 Task: Reply to email with the signature Eric Rodriguez with the subject Introduction of a new referral from softage.10@softage.net with the message Please let me know if you have any questions or concerns about the new safety procedures that were recently implemented. with BCC to softage.5@softage.net with an attached document Press_release_draft.docx
Action: Mouse moved to (92, 98)
Screenshot: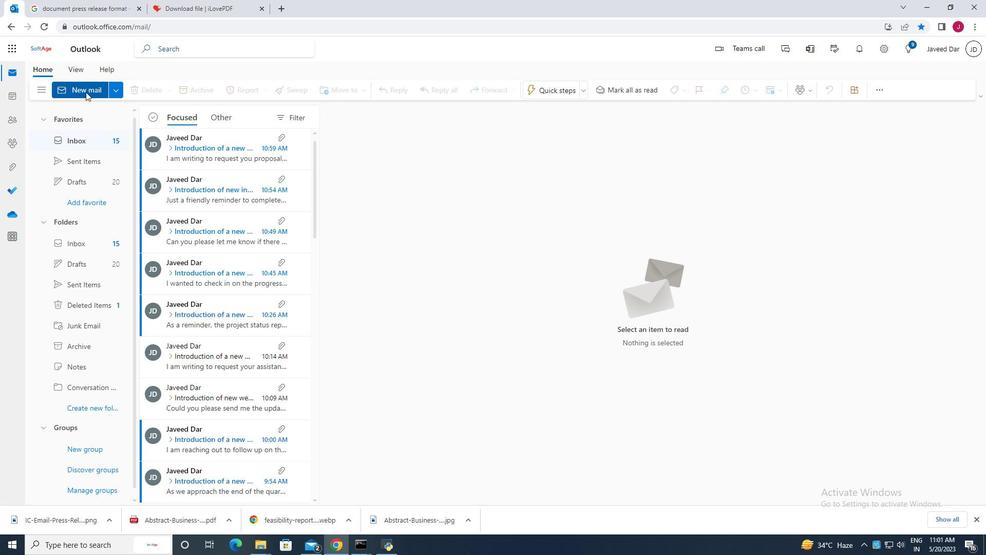 
Action: Mouse pressed left at (92, 98)
Screenshot: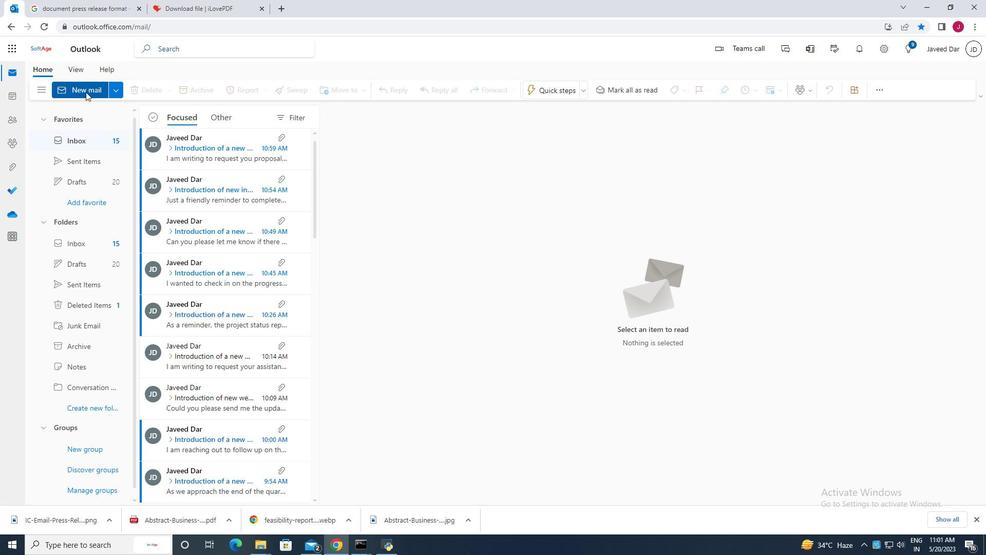 
Action: Mouse moved to (358, 202)
Screenshot: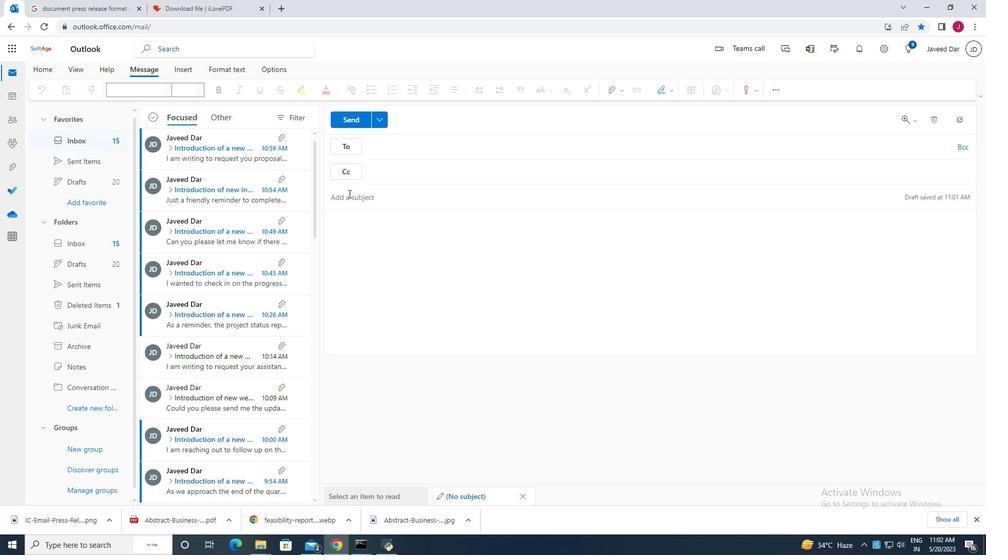 
Action: Mouse pressed left at (358, 202)
Screenshot: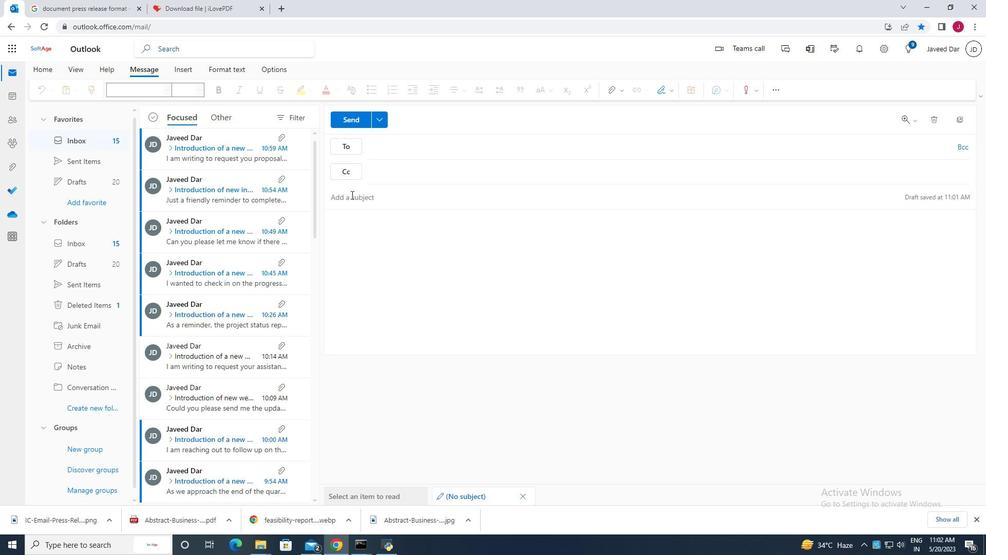 
Action: Mouse moved to (373, 230)
Screenshot: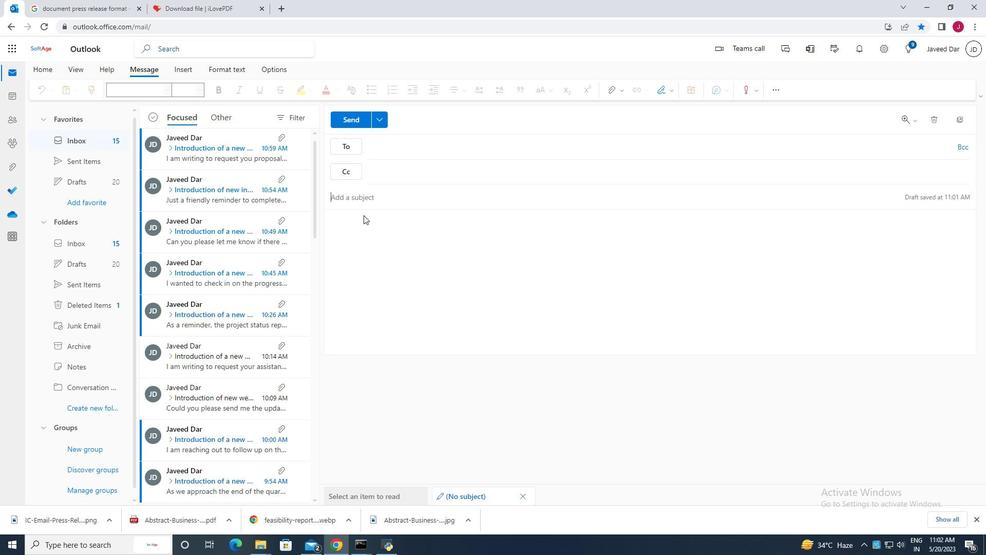 
Action: Key pressed <Key.caps_lock>I<Key.caps_lock>mtroduction<Key.space><Key.backspace><Key.backspace><Key.backspace><Key.backspace><Key.backspace><Key.backspace>ction<Key.space><Key.left><Key.left><Key.left><Key.left><Key.left><Key.left><Key.left><Key.left><Key.left><Key.left><Key.left><Key.backspace>m<Key.backspace>n<Key.right><Key.right><Key.right><Key.right><Key.right><Key.right><Key.right><Key.right><Key.right><Key.right><Key.space>of<Key.space>a<Key.space>new<Key.space>referral<Key.space><Key.backspace>.
Screenshot: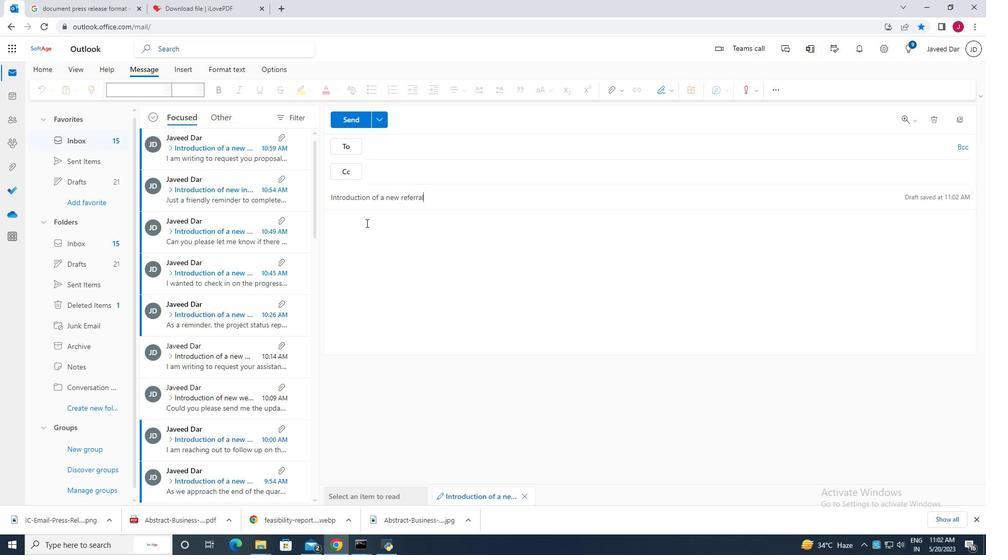 
Action: Mouse moved to (380, 240)
Screenshot: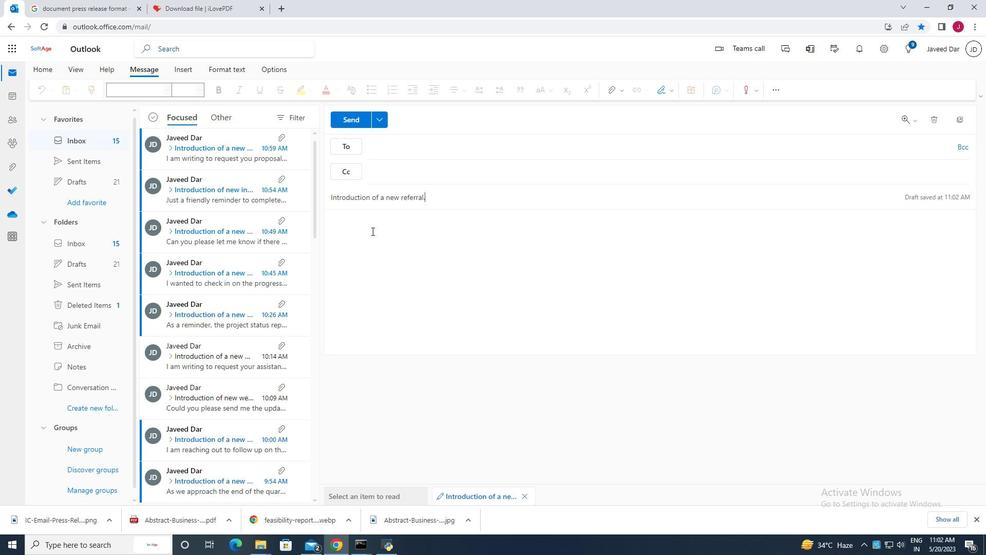 
Action: Mouse pressed left at (380, 240)
Screenshot: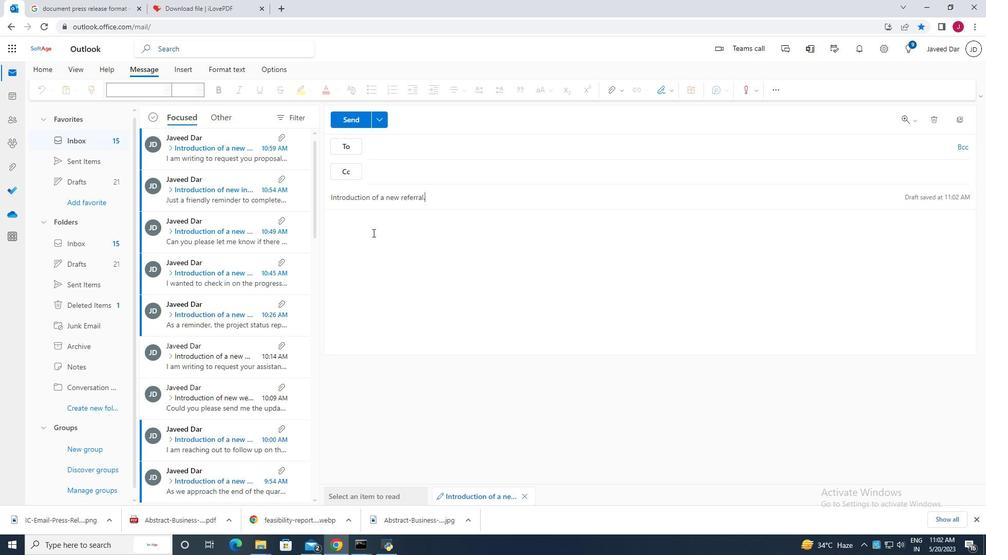 
Action: Mouse moved to (381, 241)
Screenshot: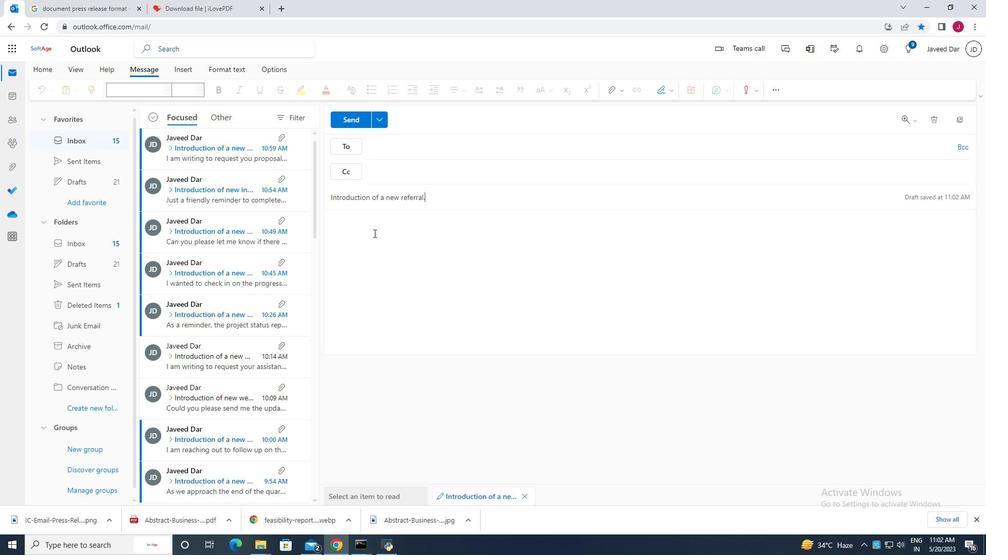 
Action: Key pressed <Key.caps_lock>P<Key.caps_lock>lease<Key.space>let<Key.space>me<Key.space>know<Key.space>if<Key.space>you<Key.space>have<Key.space>any<Key.space>questions<Key.space>or<Key.space>concerns<Key.space>about<Key.space>the<Key.space>b<Key.backspace>new<Key.space>safety<Key.space>procedures<Key.space>that<Key.space>were<Key.space>recently<Key.space>implemented.
Screenshot: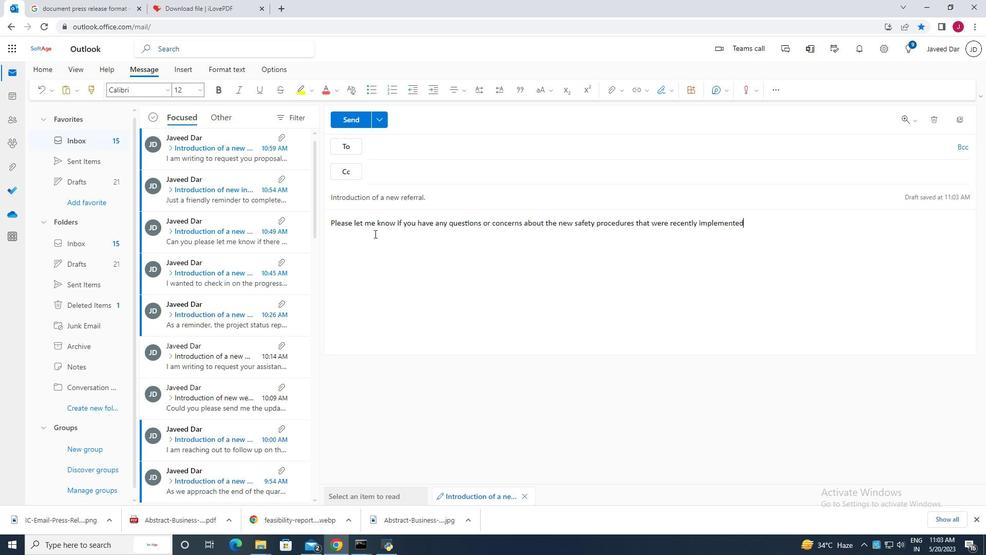 
Action: Mouse moved to (671, 97)
Screenshot: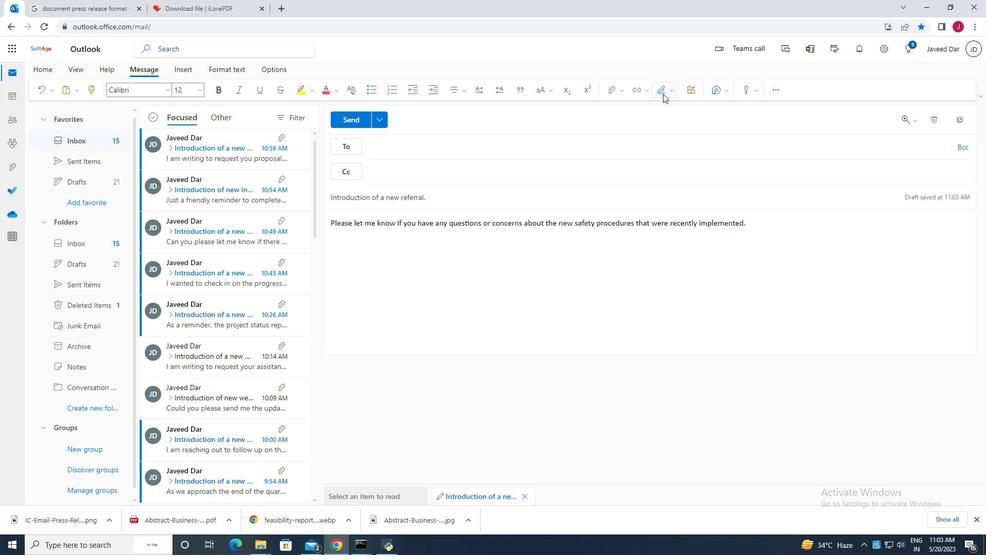 
Action: Mouse pressed left at (671, 97)
Screenshot: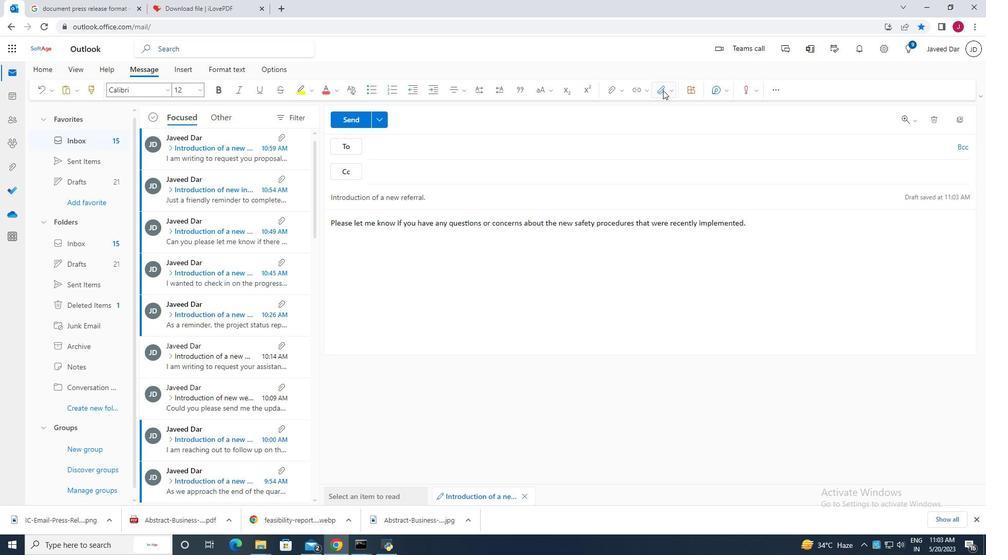 
Action: Mouse moved to (655, 139)
Screenshot: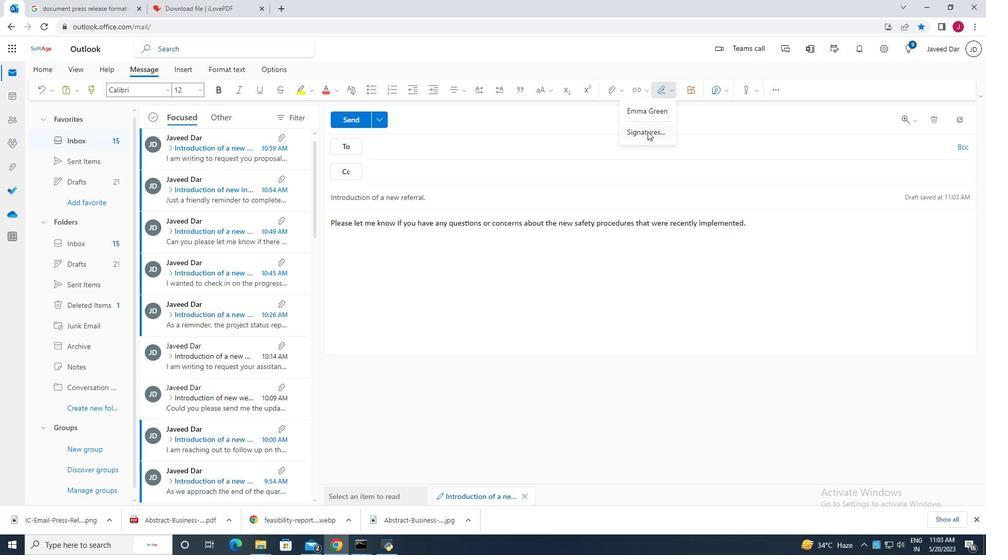 
Action: Mouse pressed left at (655, 139)
Screenshot: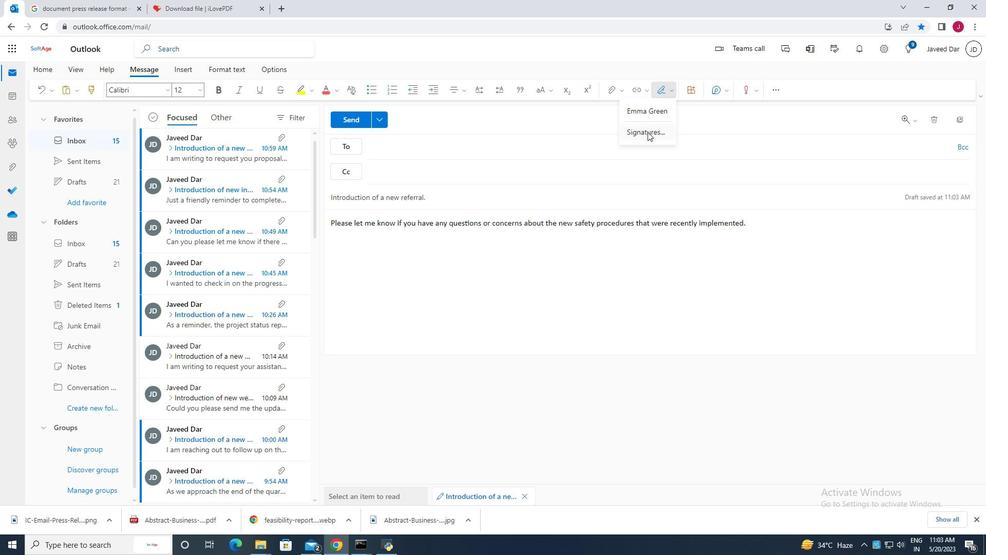 
Action: Mouse moved to (708, 180)
Screenshot: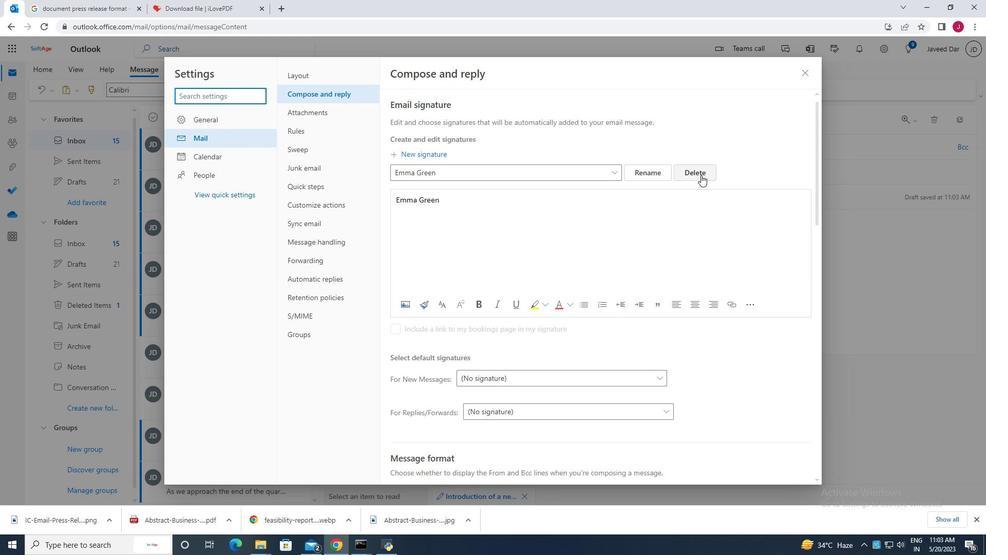 
Action: Mouse pressed left at (708, 180)
Screenshot: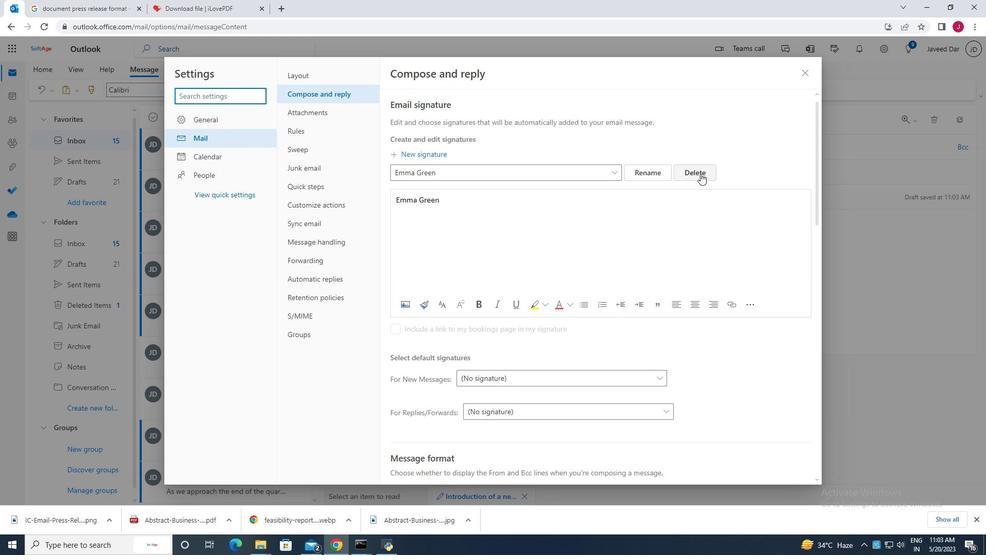 
Action: Mouse moved to (454, 179)
Screenshot: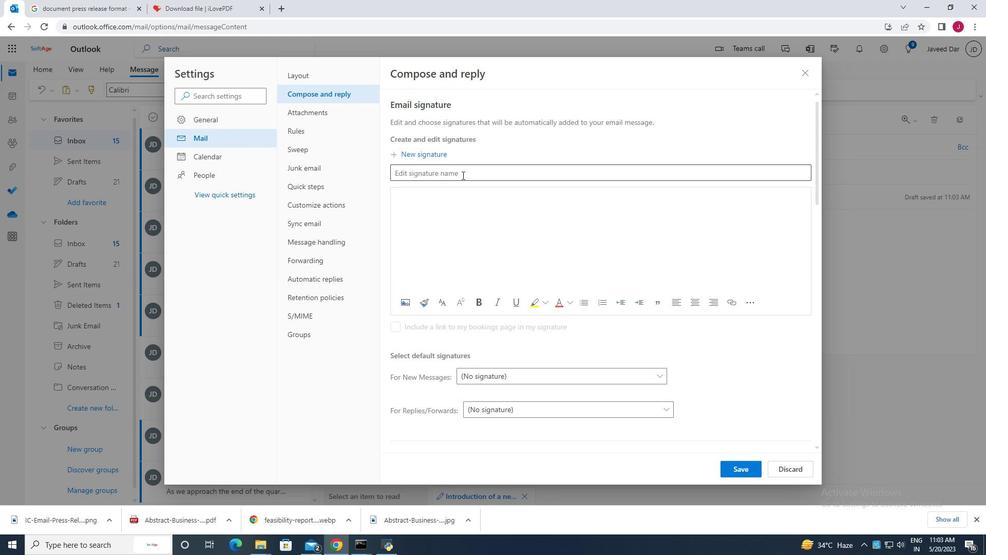 
Action: Mouse pressed left at (454, 179)
Screenshot: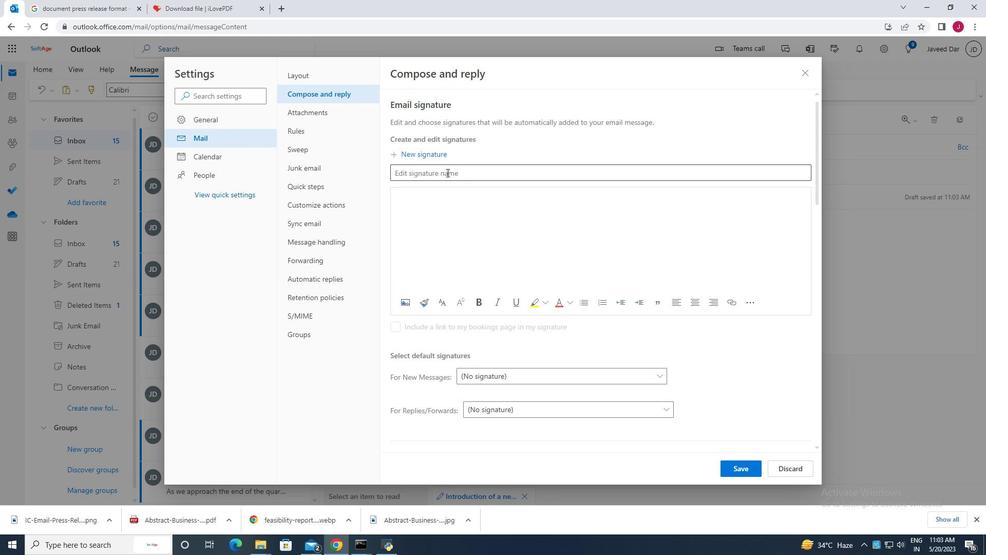 
Action: Key pressed <Key.caps_lock>E<Key.caps_lock>ric<Key.space><Key.caps_lock>R<Key.caps_lock>odriguez
Screenshot: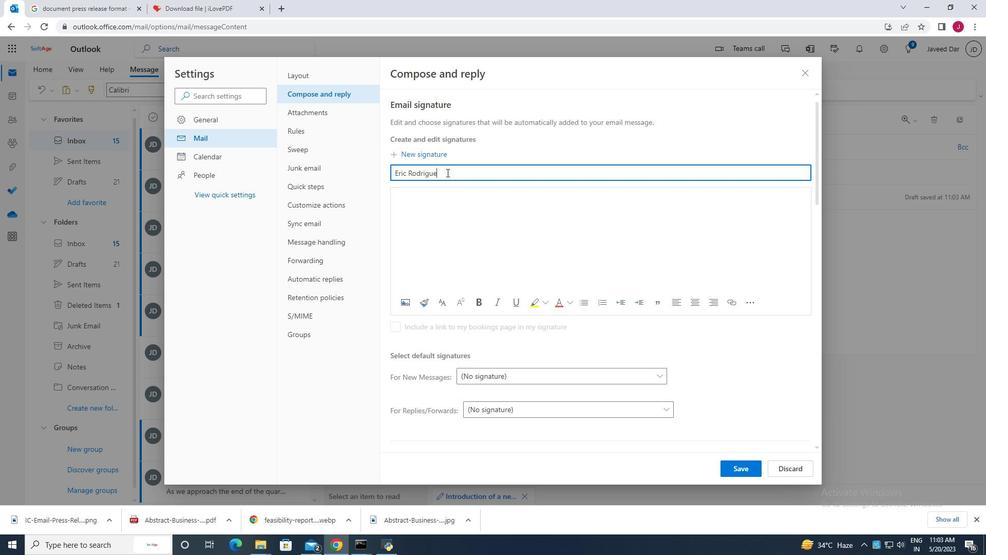 
Action: Mouse moved to (393, 206)
Screenshot: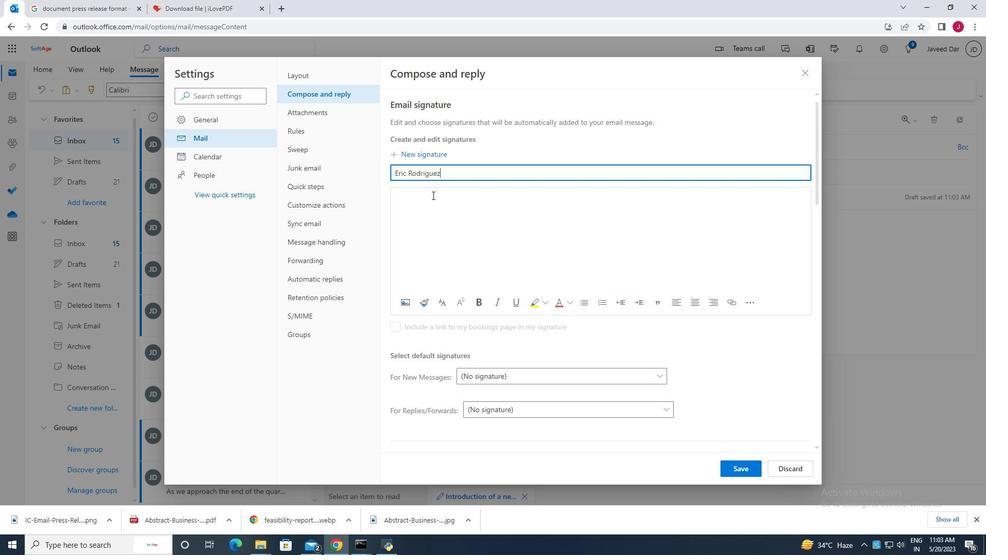 
Action: Mouse pressed left at (393, 206)
Screenshot: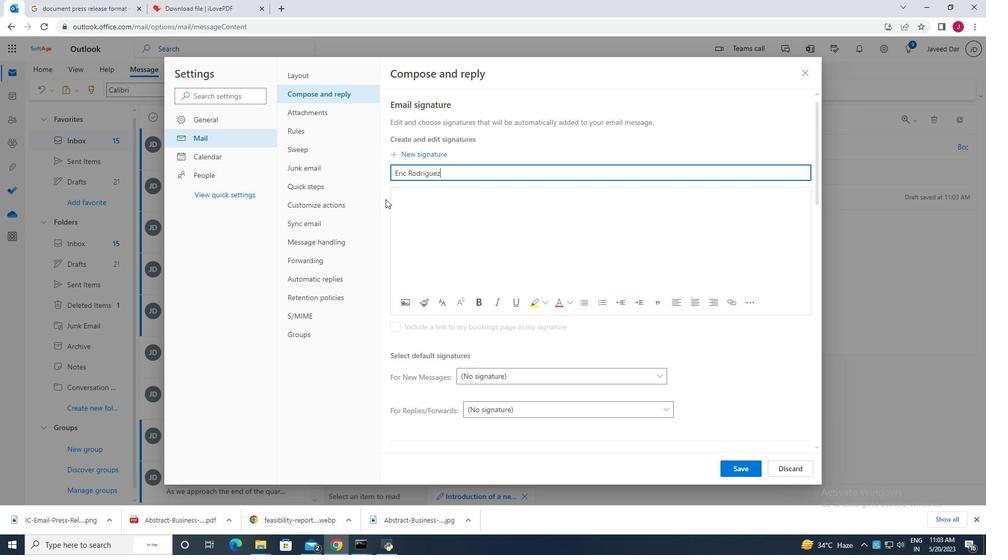 
Action: Mouse moved to (407, 207)
Screenshot: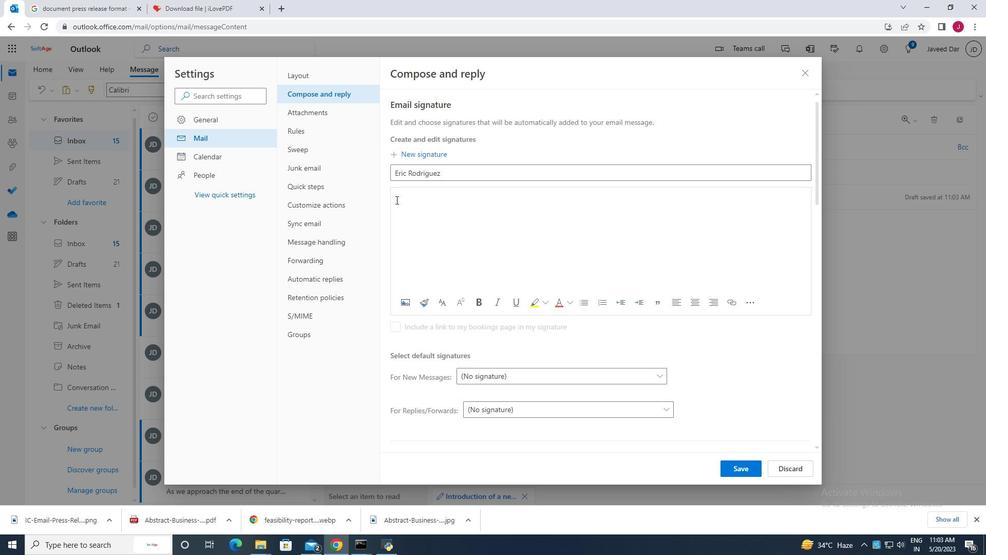 
Action: Mouse pressed left at (407, 207)
Screenshot: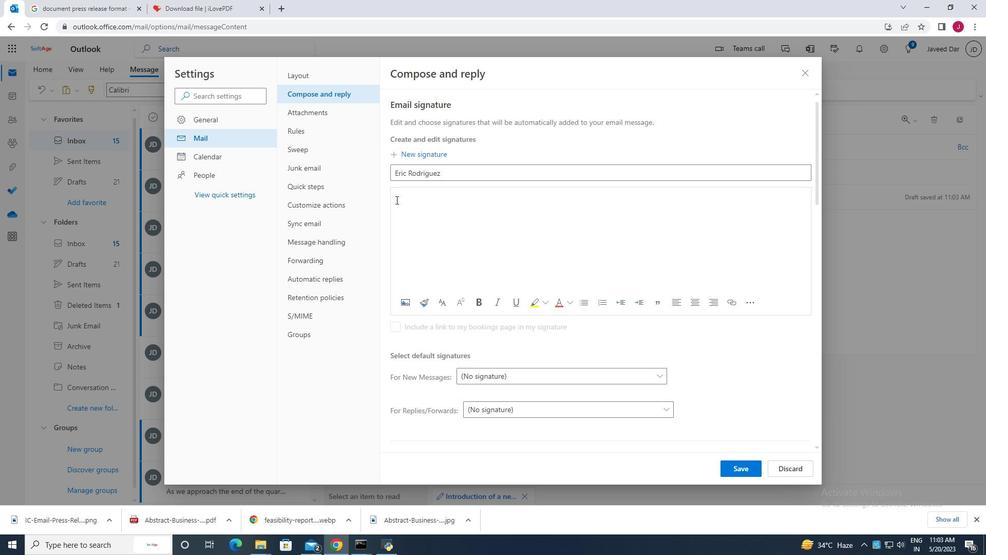 
Action: Mouse moved to (409, 208)
Screenshot: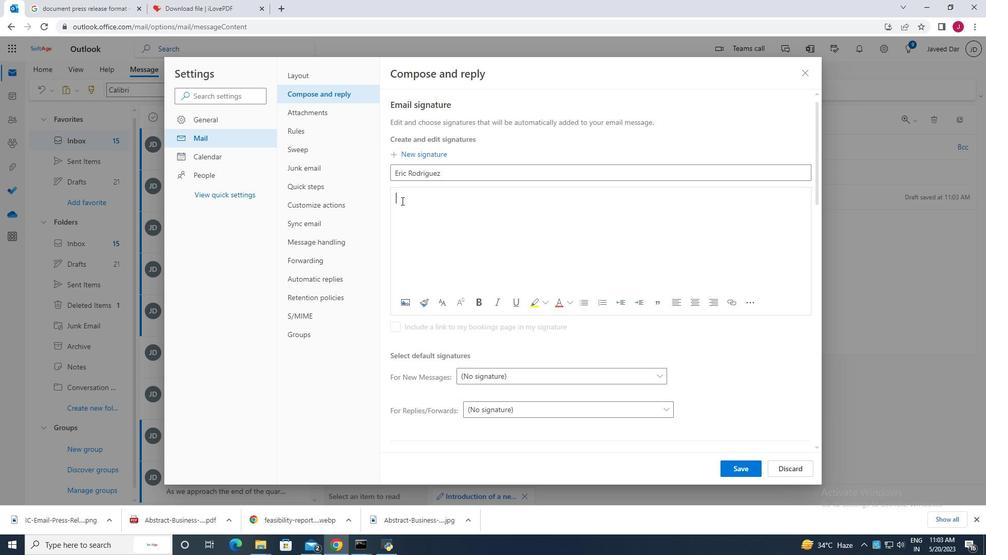 
Action: Key pressed <Key.caps_lock>E<Key.caps_lock>ric<Key.space><Key.caps_lock>R<Key.caps_lock>odriguez
Screenshot: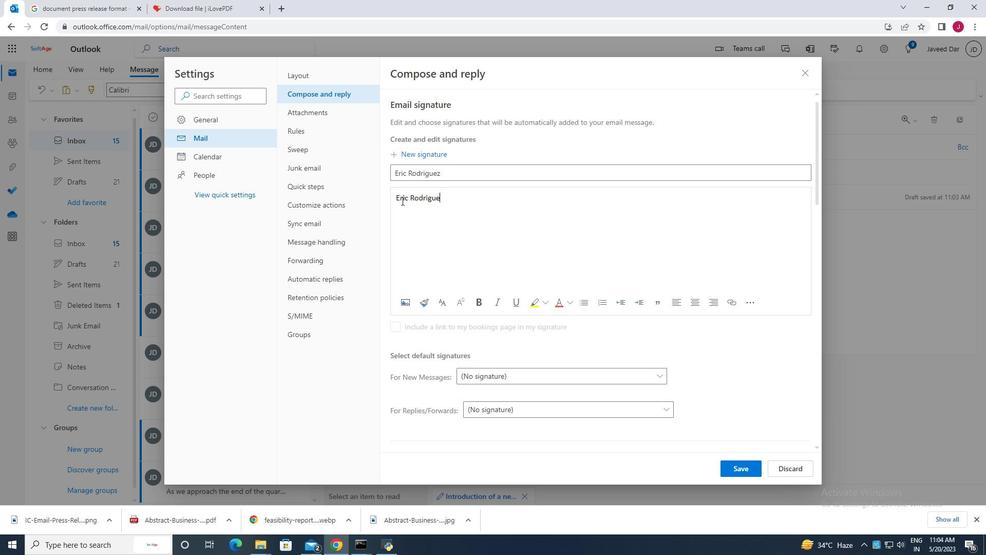
Action: Mouse moved to (751, 475)
Screenshot: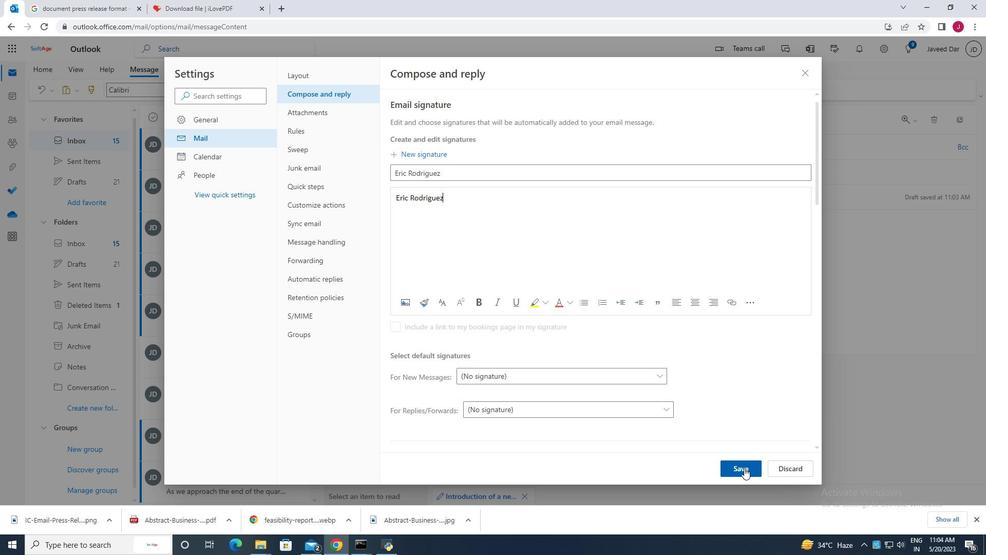 
Action: Mouse pressed left at (751, 475)
Screenshot: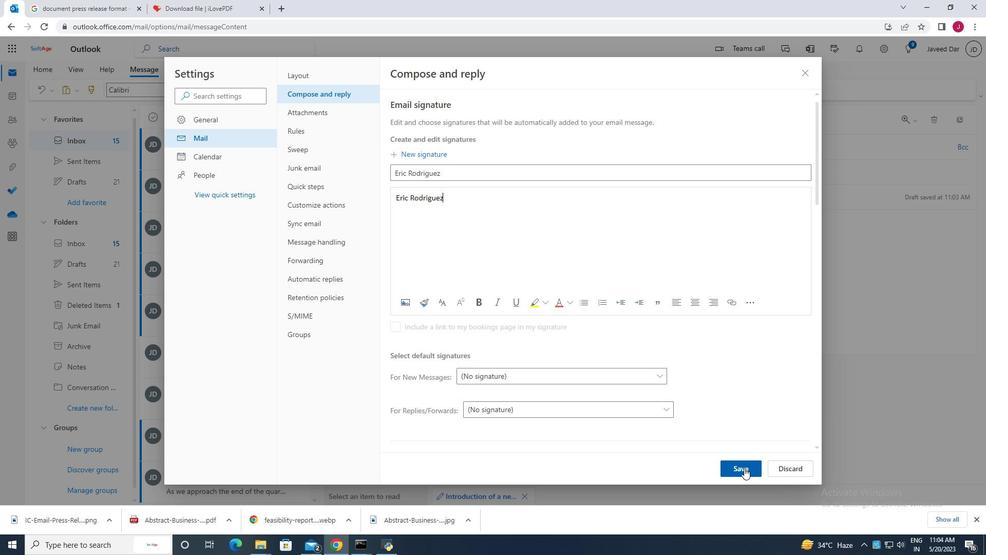 
Action: Mouse moved to (810, 80)
Screenshot: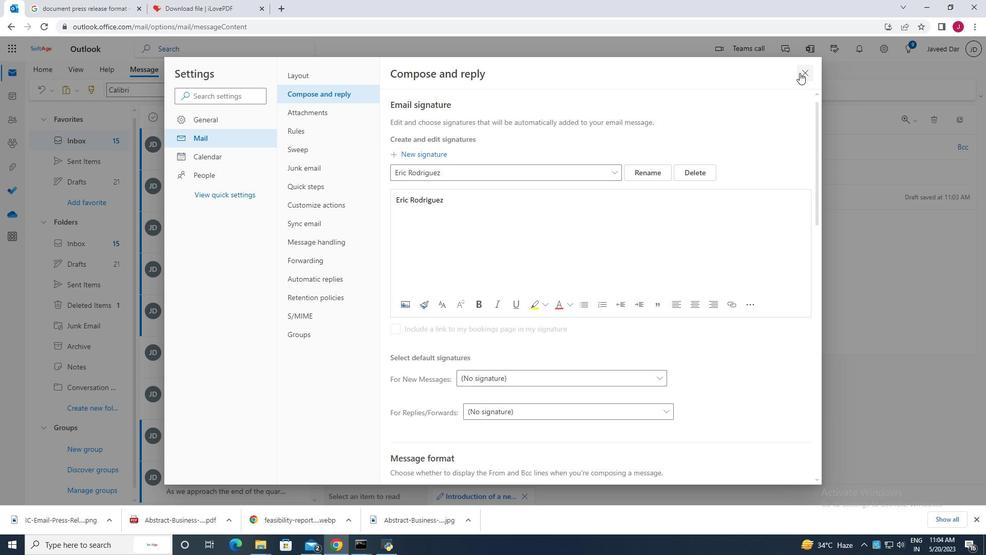 
Action: Mouse pressed left at (810, 80)
Screenshot: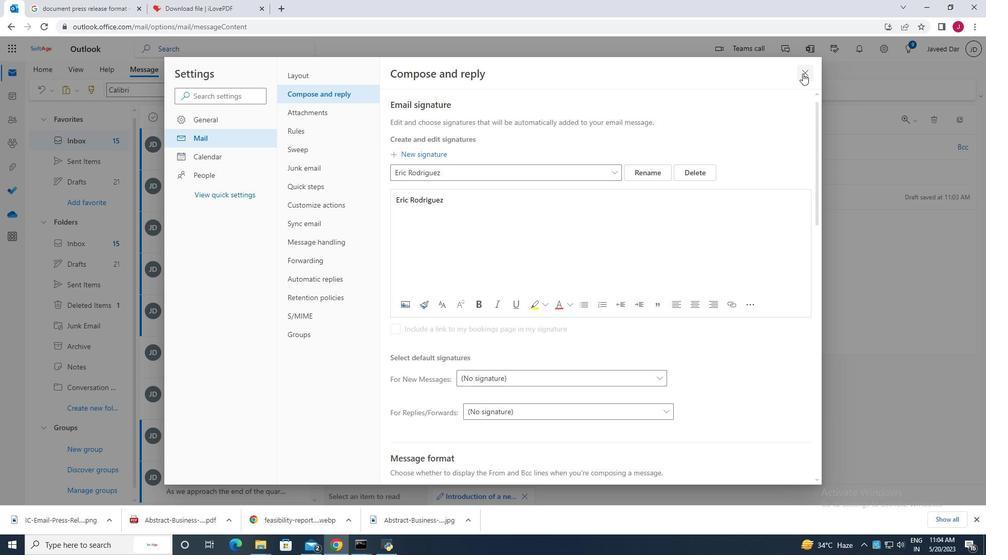 
Action: Mouse moved to (667, 100)
Screenshot: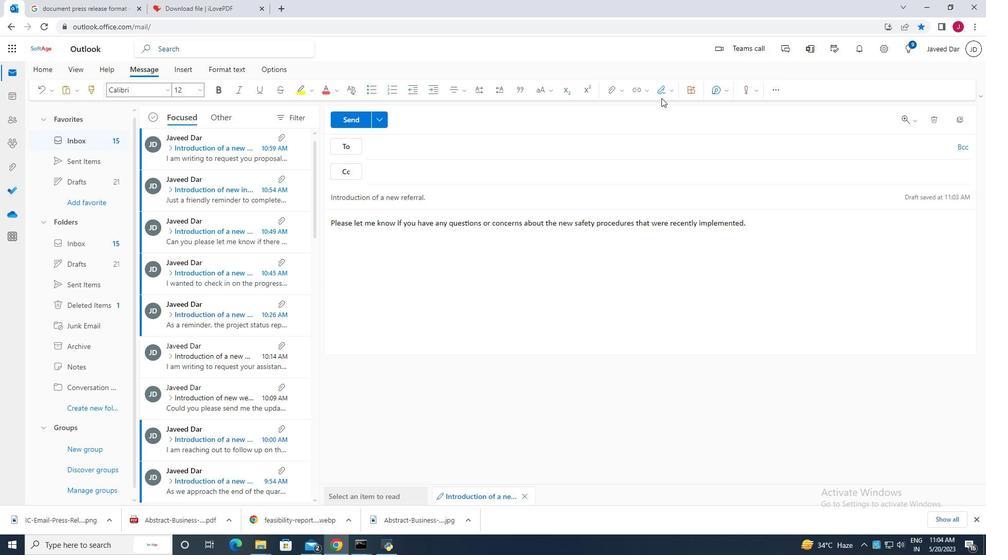 
Action: Mouse pressed left at (667, 100)
Screenshot: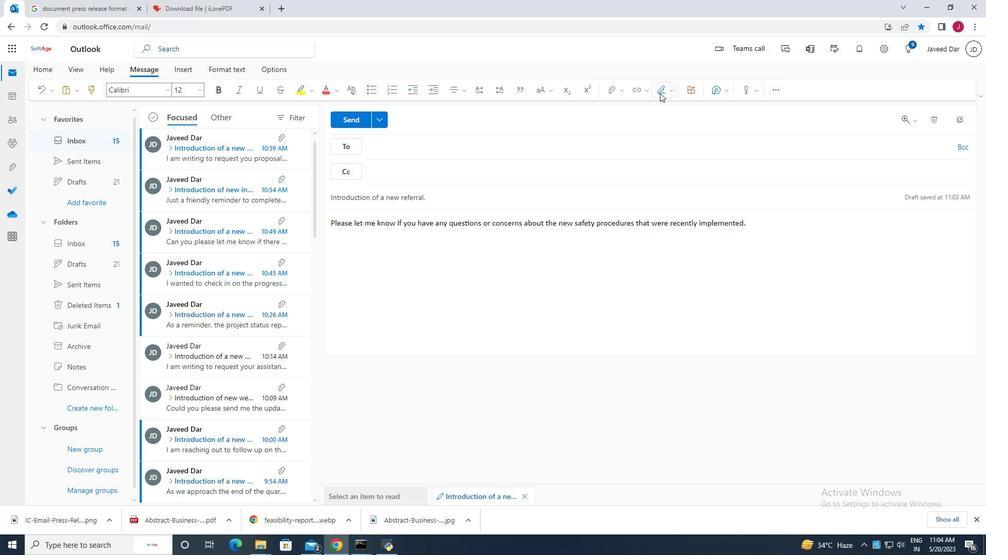 
Action: Mouse moved to (648, 119)
Screenshot: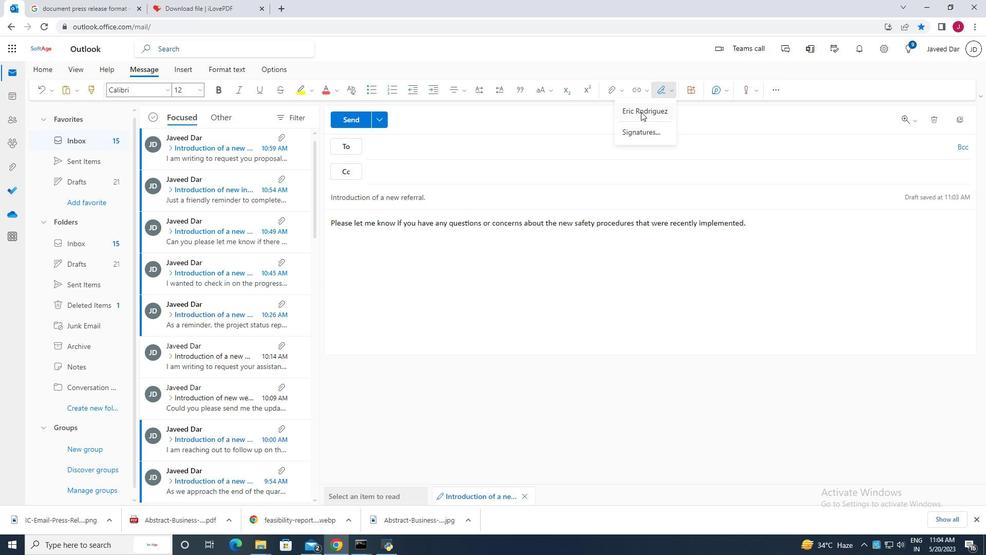 
Action: Mouse pressed left at (648, 119)
Screenshot: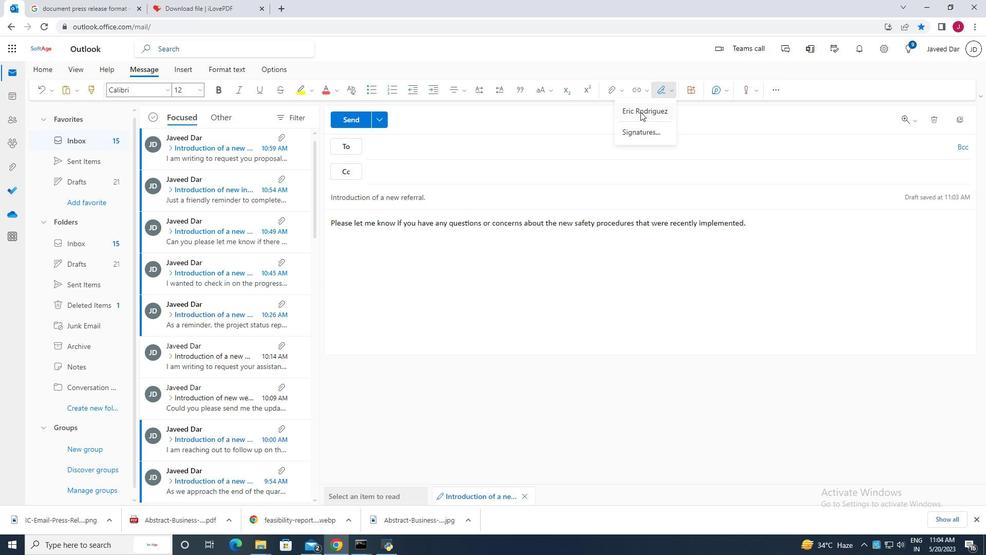 
Action: Mouse moved to (971, 155)
Screenshot: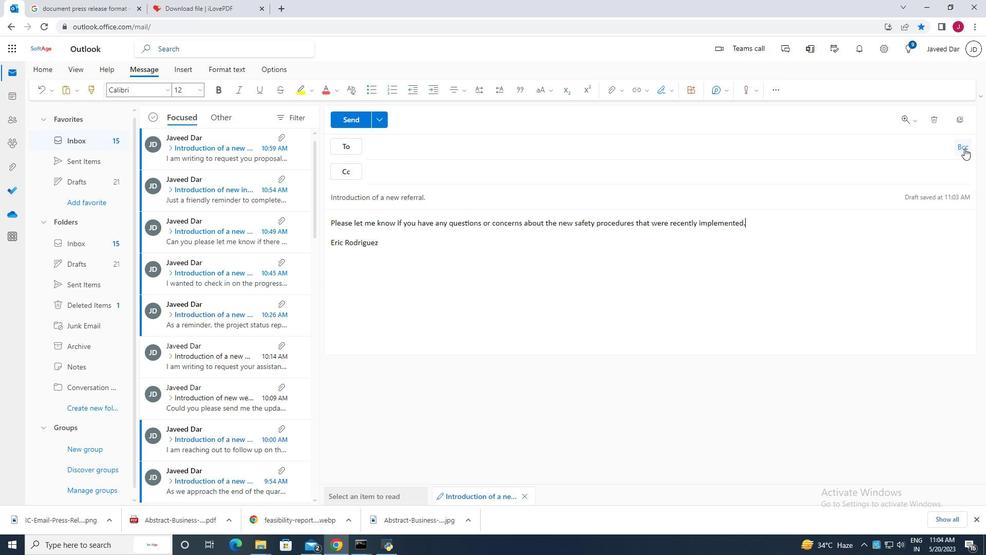 
Action: Mouse pressed left at (971, 155)
Screenshot: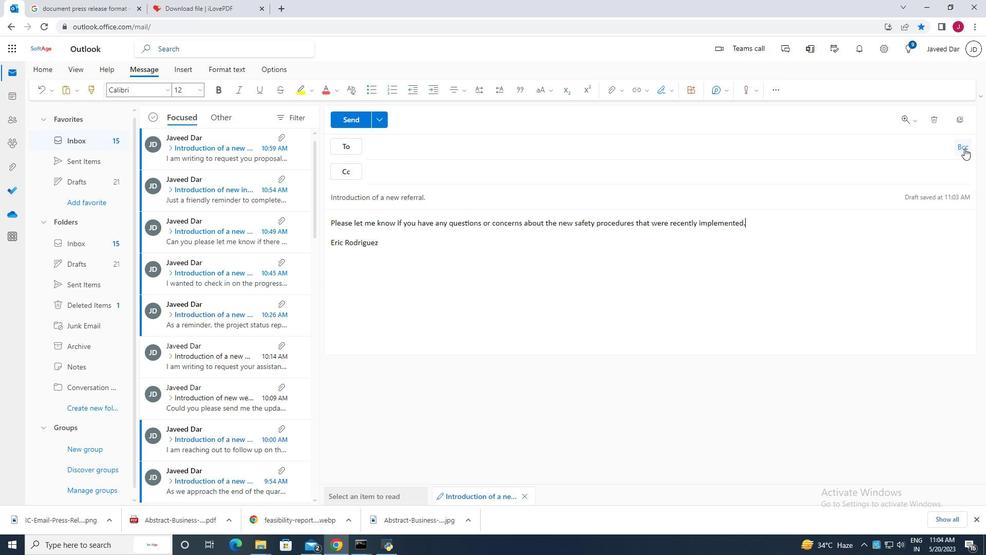 
Action: Mouse moved to (412, 205)
Screenshot: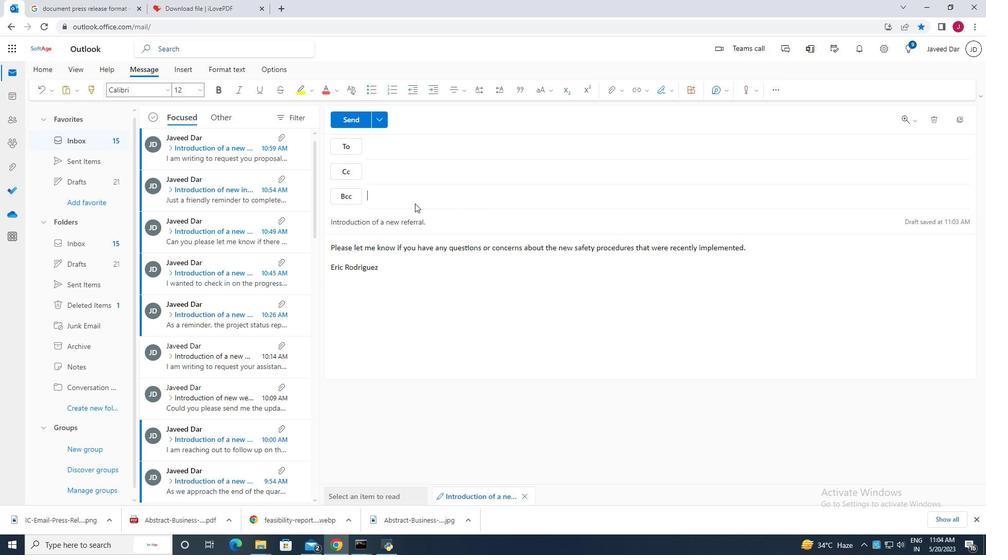 
Action: Key pressed softage,<Key.backspace>.5
Screenshot: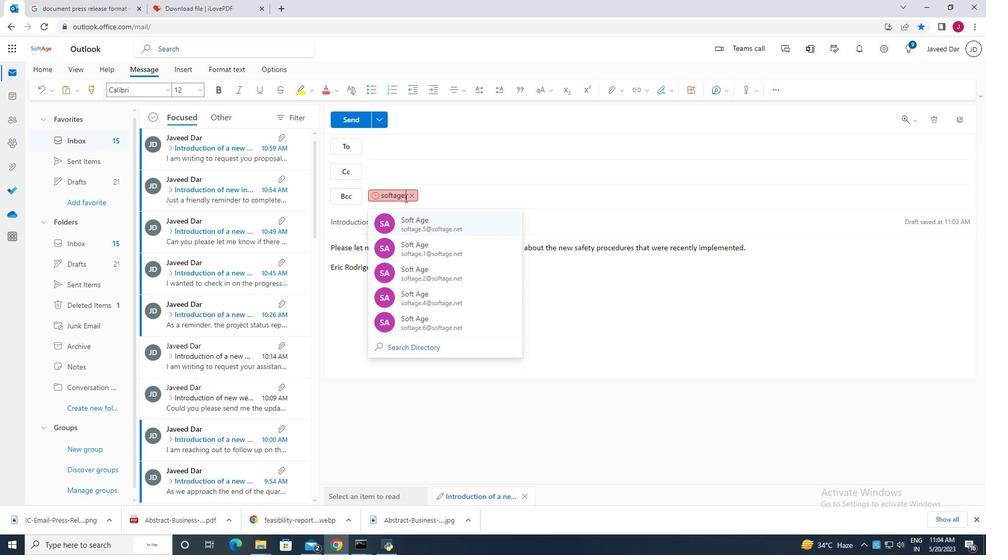 
Action: Mouse moved to (471, 228)
Screenshot: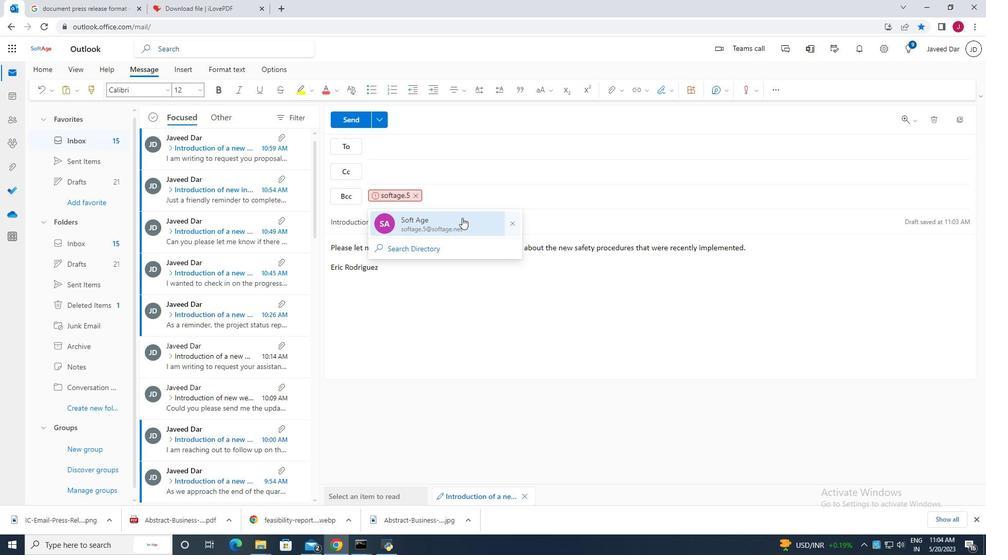 
Action: Mouse pressed left at (471, 228)
Screenshot: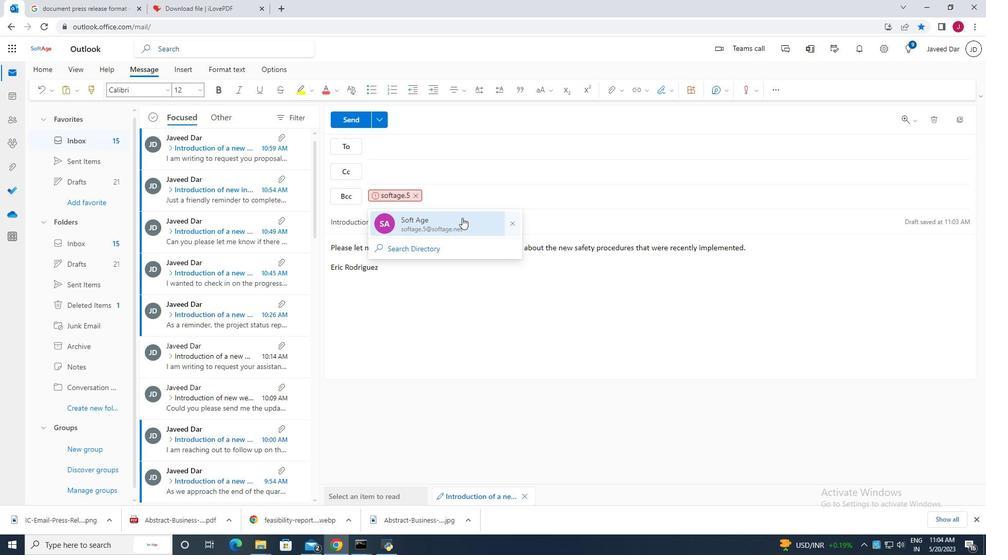
Action: Mouse moved to (405, 133)
Screenshot: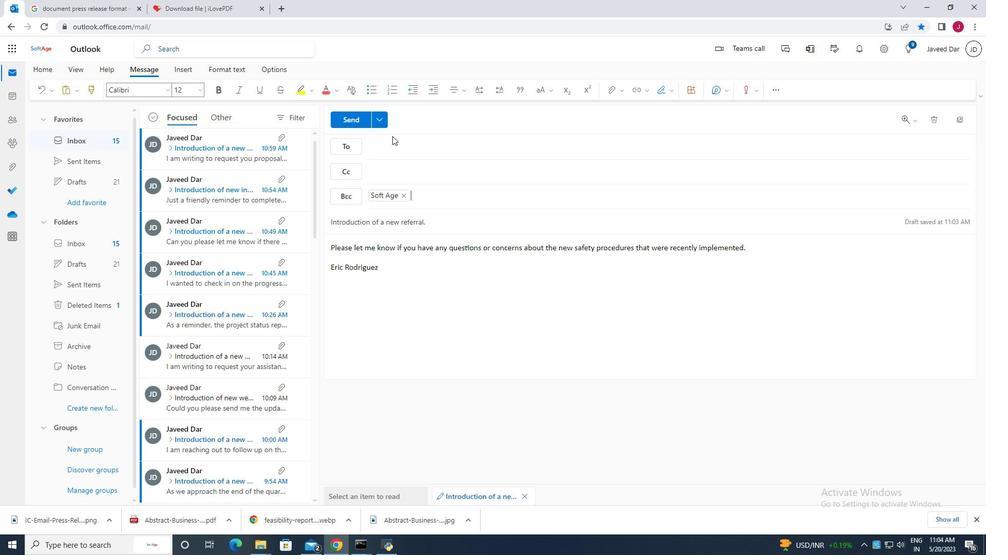 
Action: Mouse pressed left at (401, 138)
Screenshot: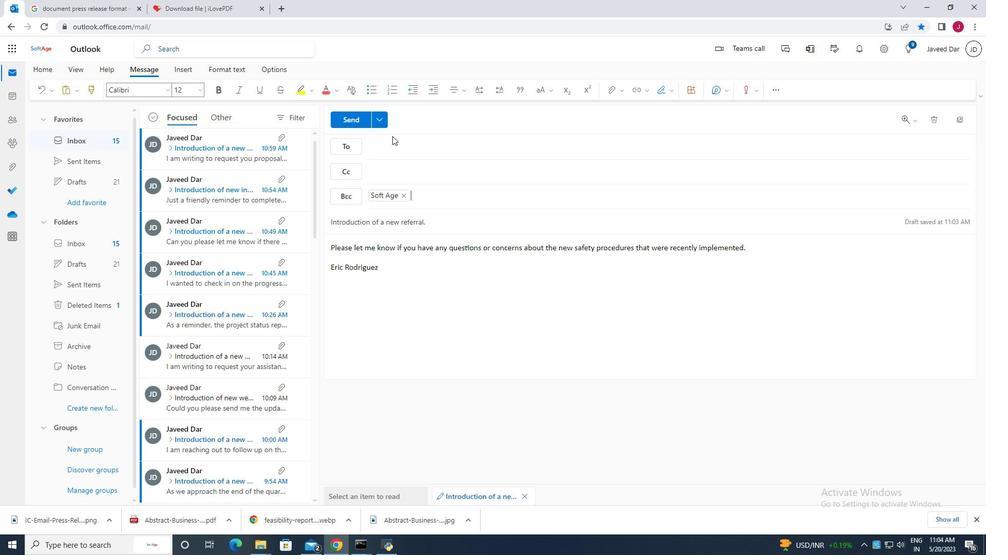 
Action: Mouse moved to (409, 146)
Screenshot: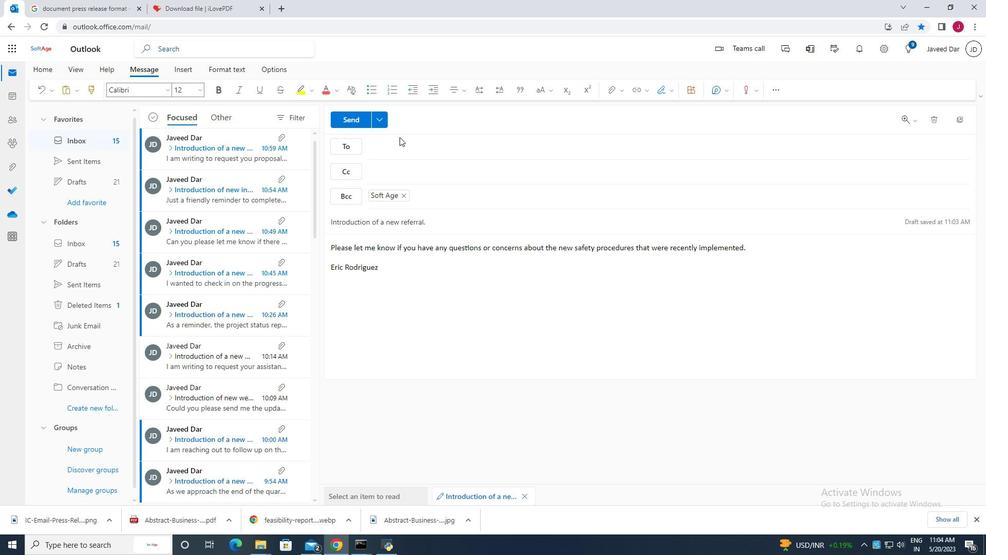 
Action: Mouse pressed left at (409, 146)
Screenshot: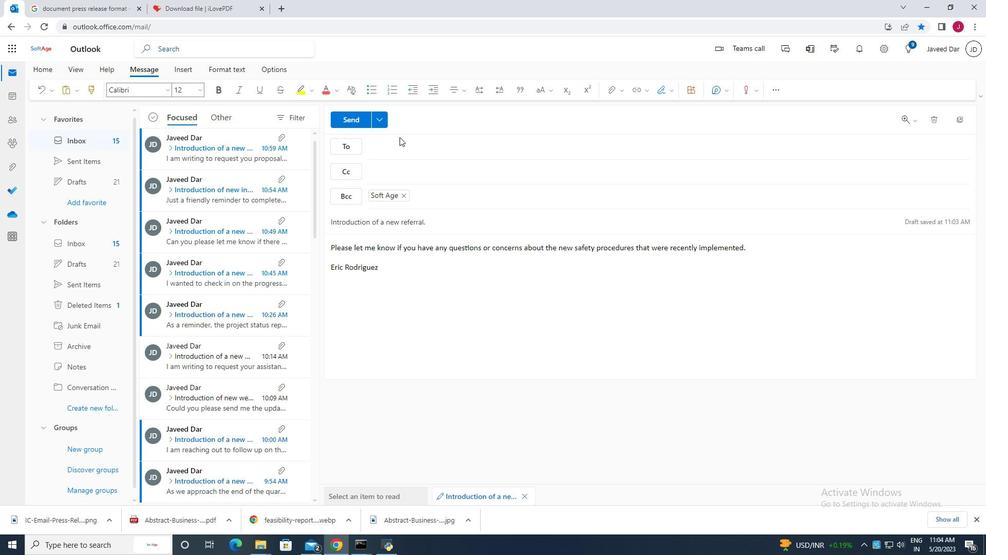 
Action: Mouse moved to (411, 153)
Screenshot: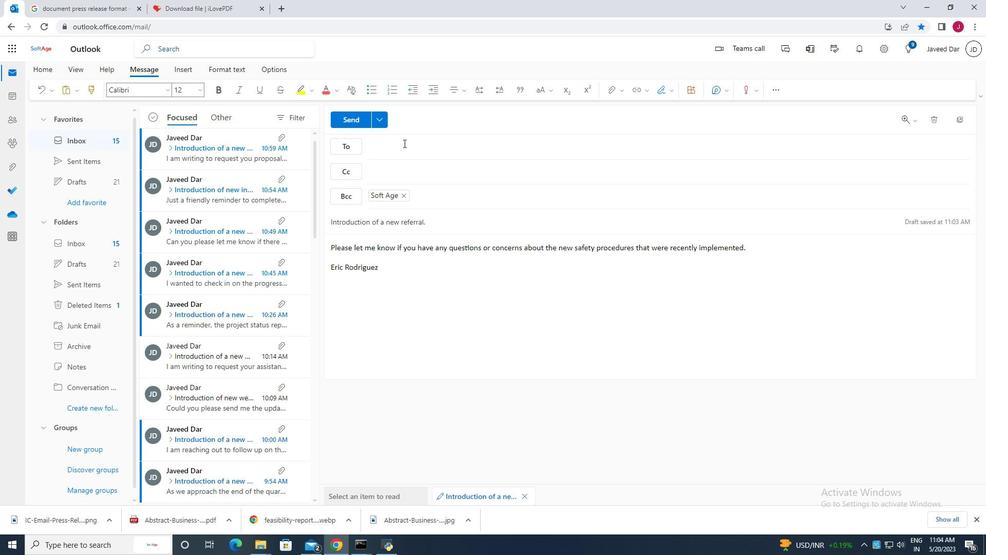 
Action: Mouse pressed left at (411, 153)
Screenshot: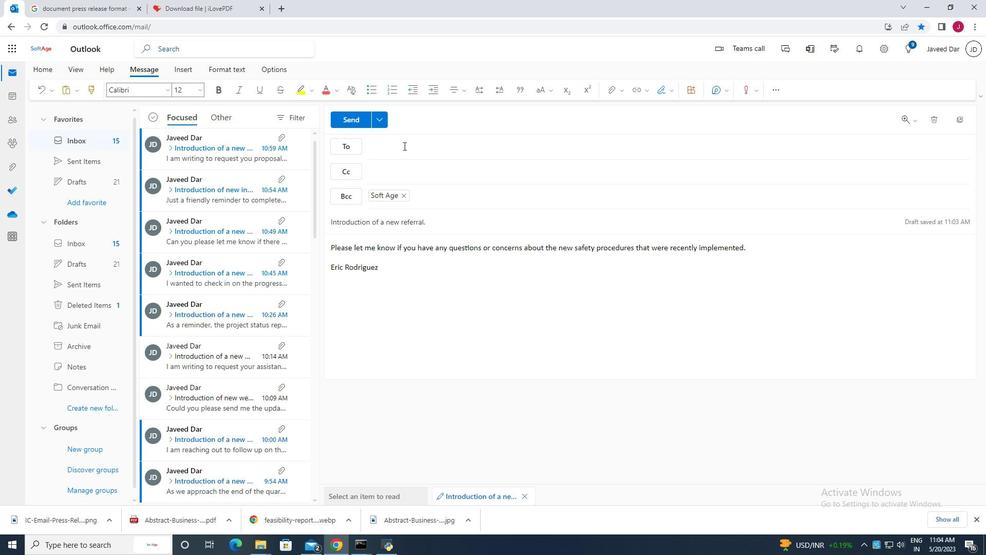 
Action: Mouse moved to (473, 196)
Screenshot: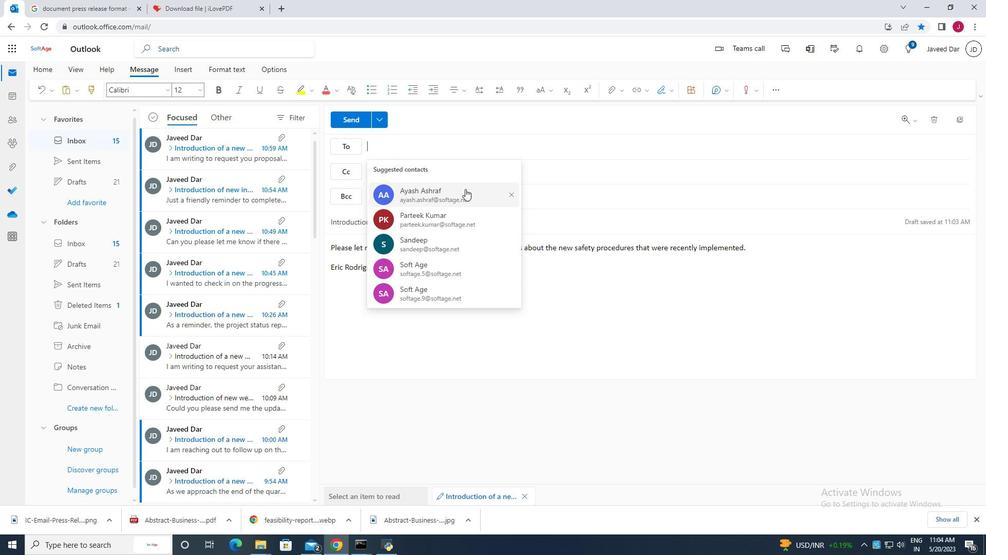 
Action: Mouse pressed left at (473, 196)
Screenshot: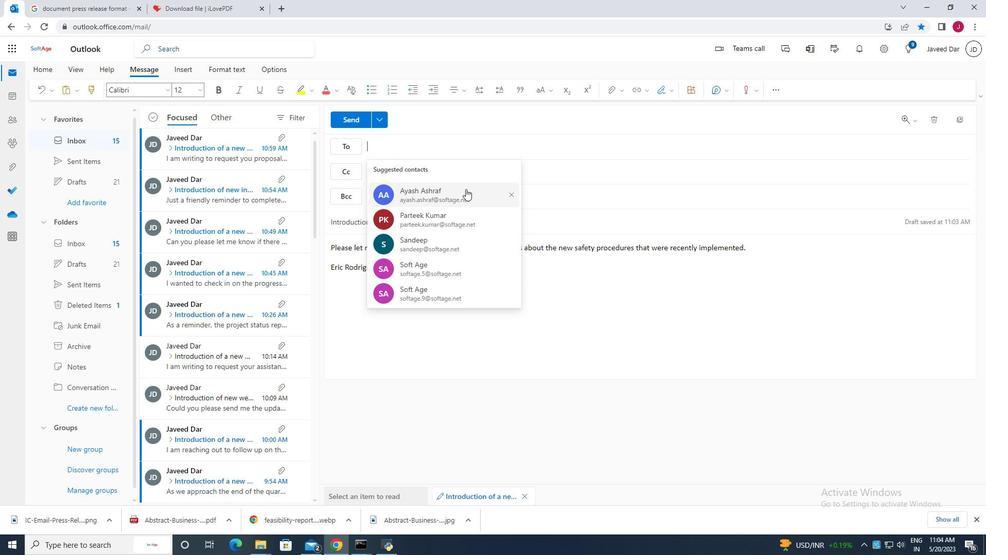 
Action: Mouse moved to (461, 158)
Screenshot: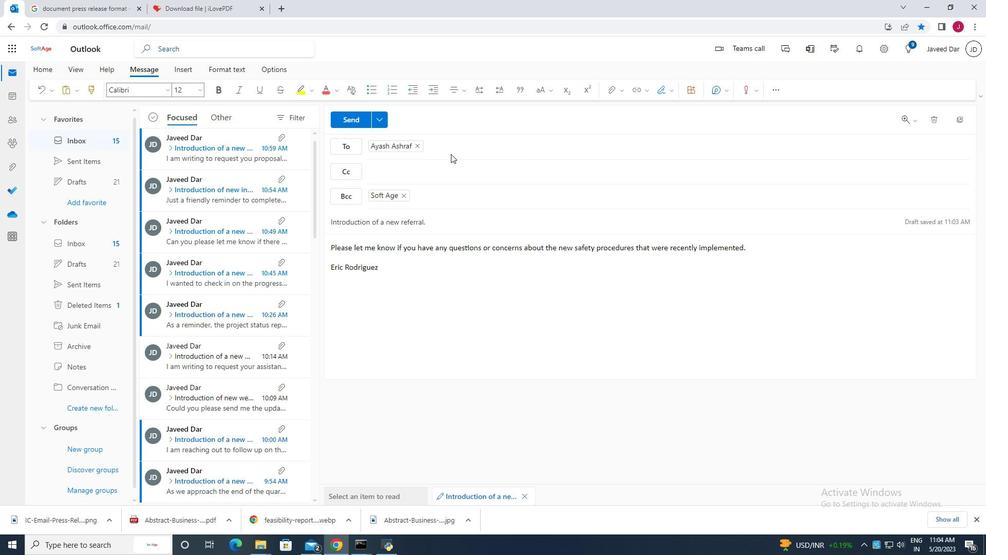 
Action: Mouse pressed left at (461, 158)
Screenshot: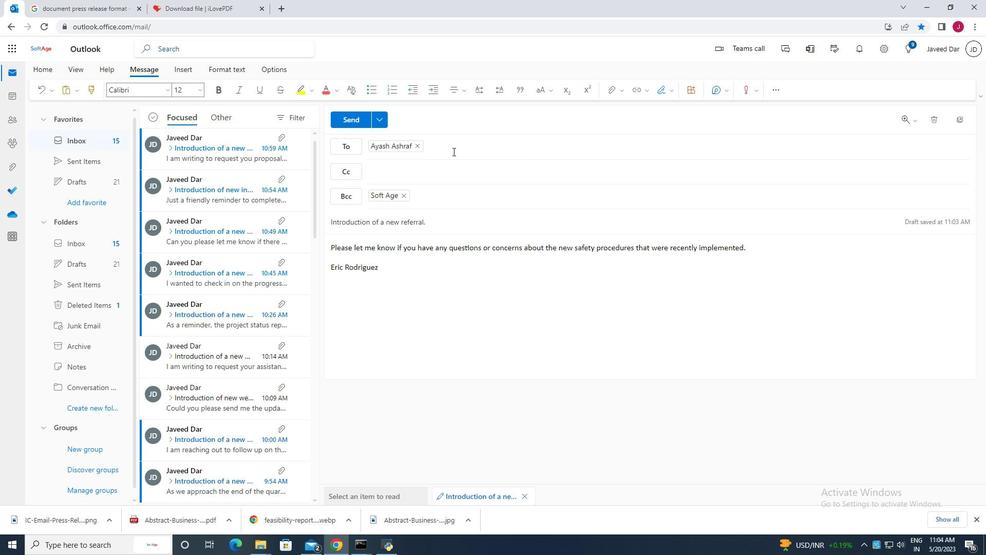
Action: Mouse moved to (459, 155)
Screenshot: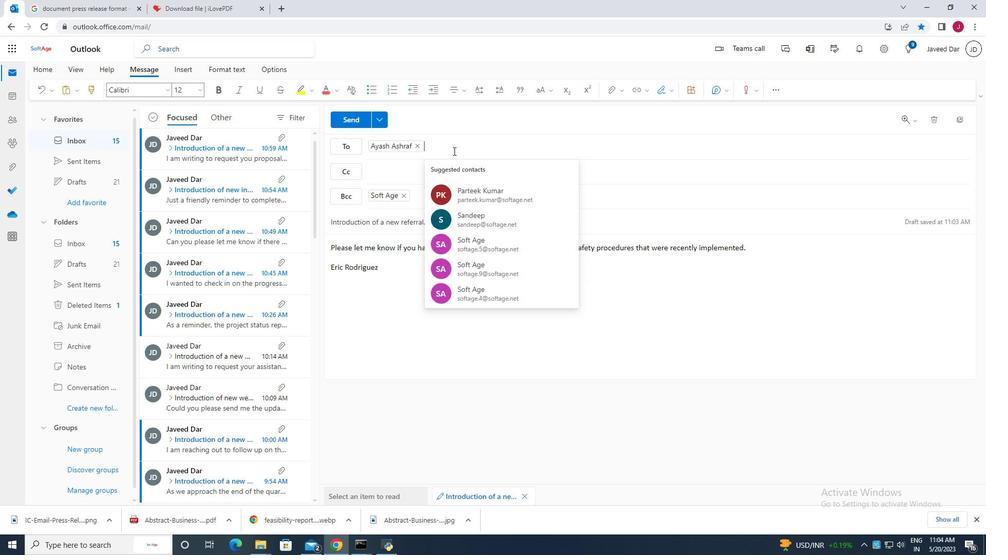 
Action: Key pressed j
Screenshot: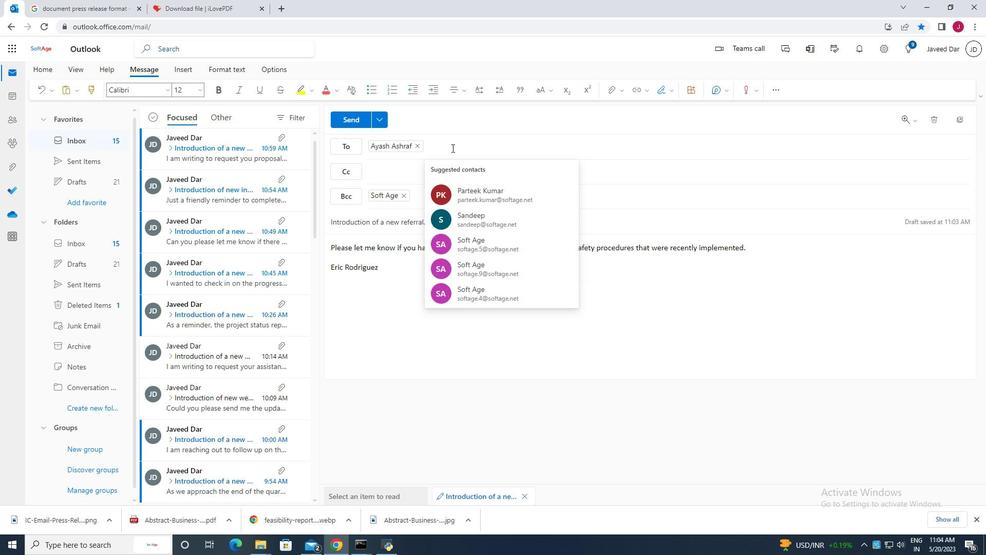 
Action: Mouse moved to (517, 181)
Screenshot: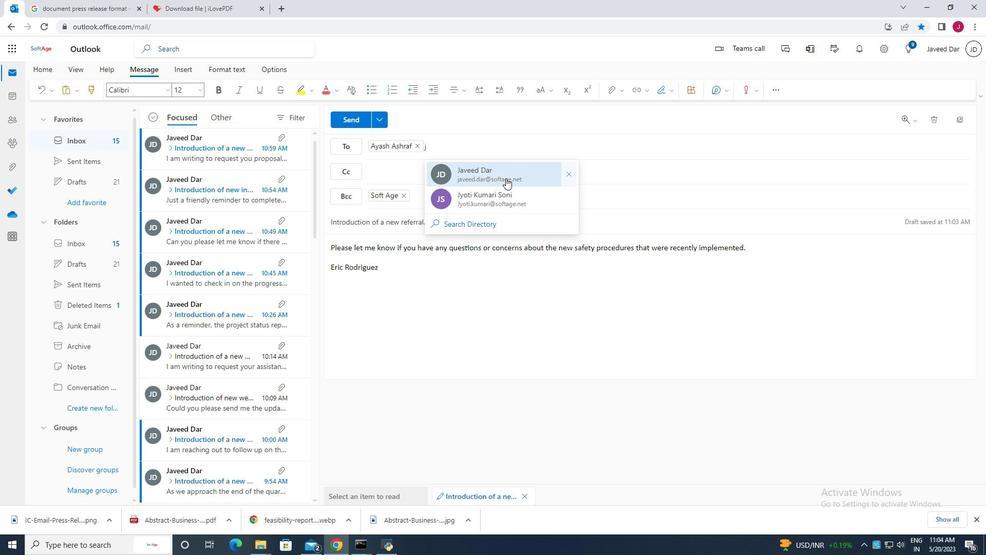 
Action: Mouse pressed left at (517, 181)
Screenshot: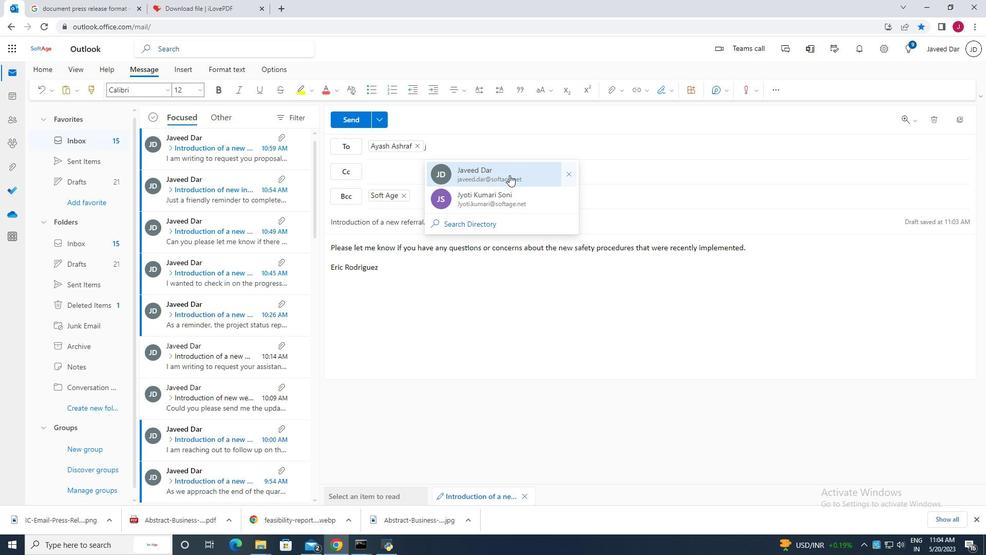 
Action: Mouse moved to (620, 101)
Screenshot: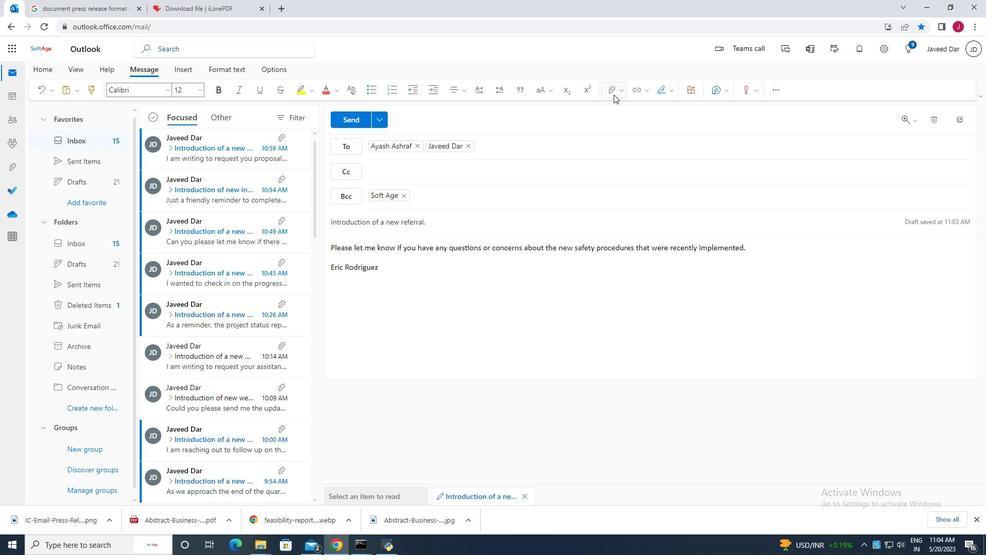 
Action: Mouse pressed left at (620, 101)
Screenshot: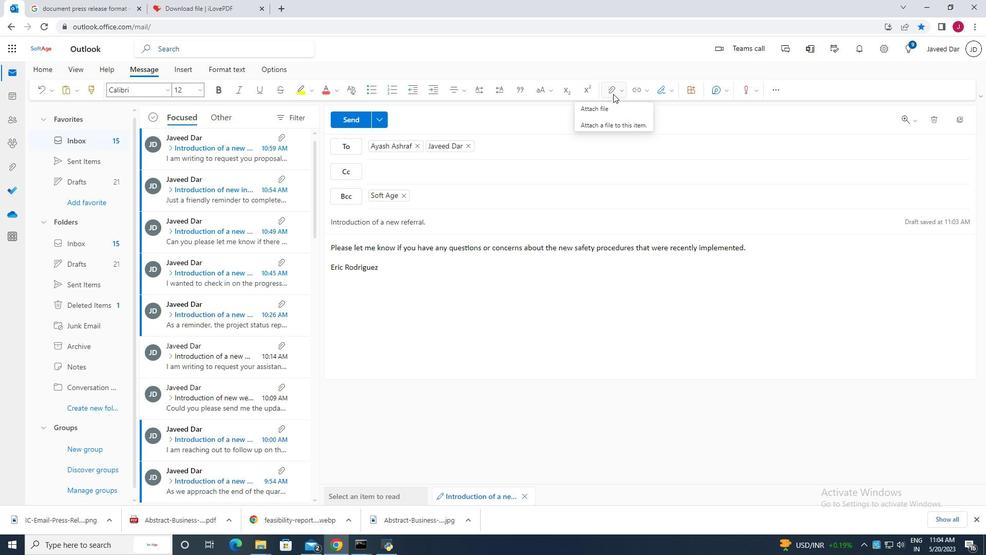 
Action: Mouse moved to (536, 113)
Screenshot: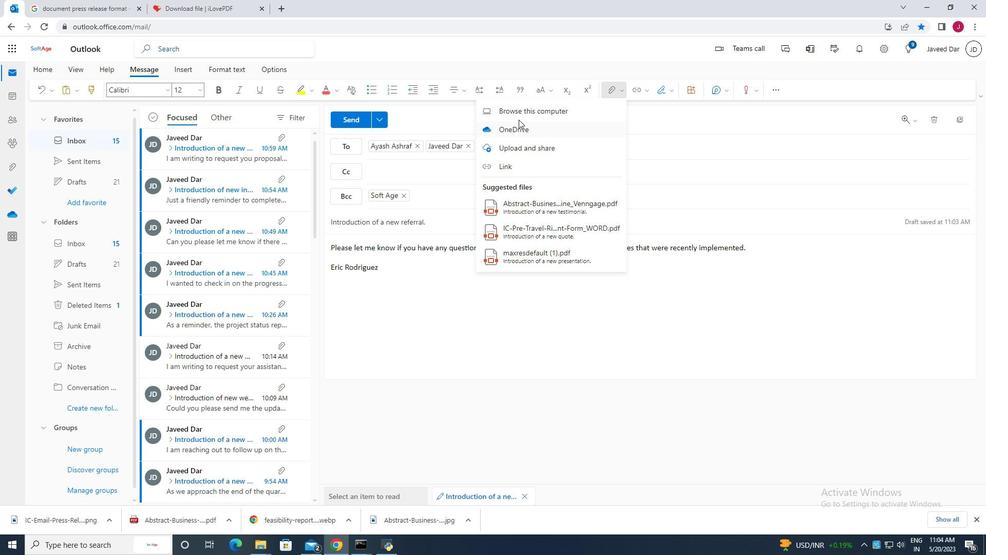 
Action: Mouse pressed left at (536, 113)
Screenshot: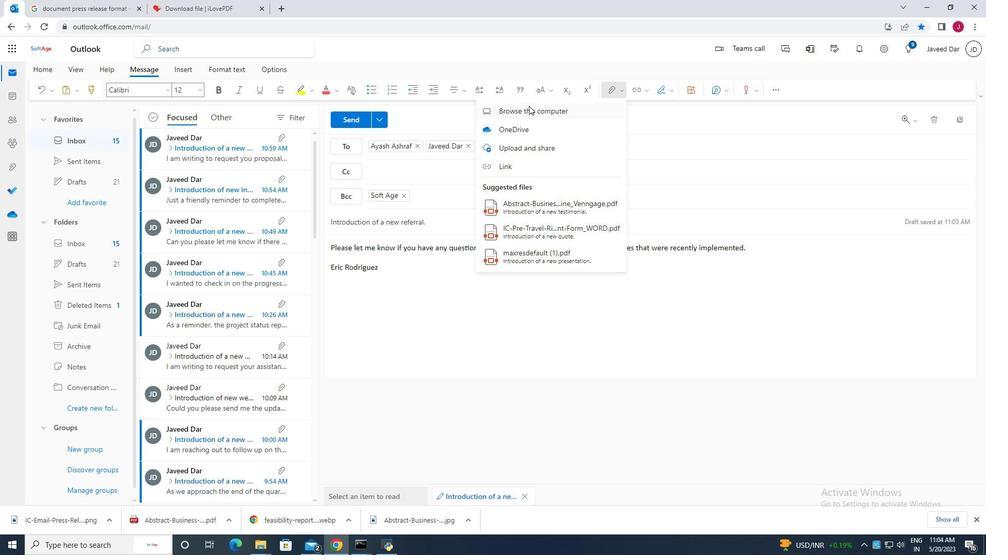 
Action: Mouse moved to (243, 92)
Screenshot: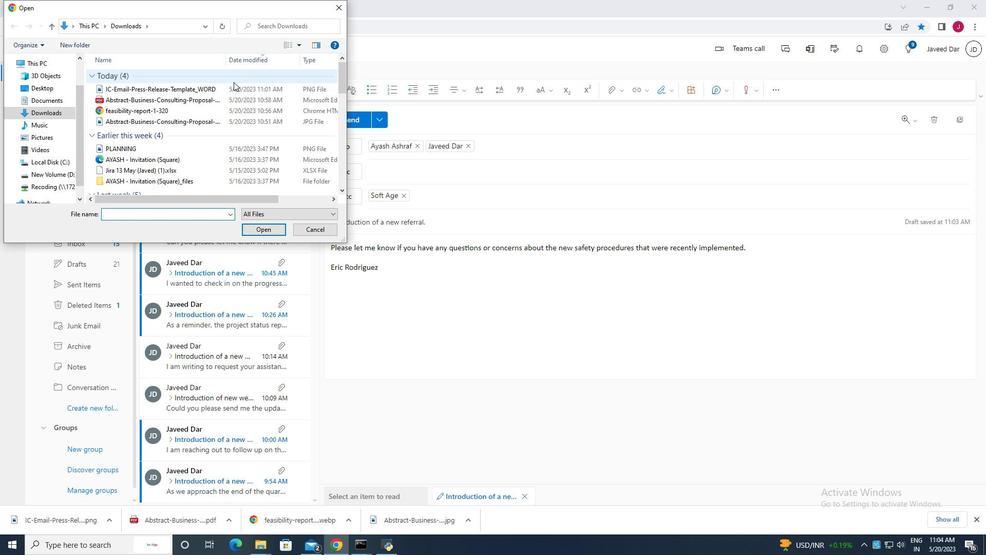 
Action: Mouse pressed left at (243, 92)
Screenshot: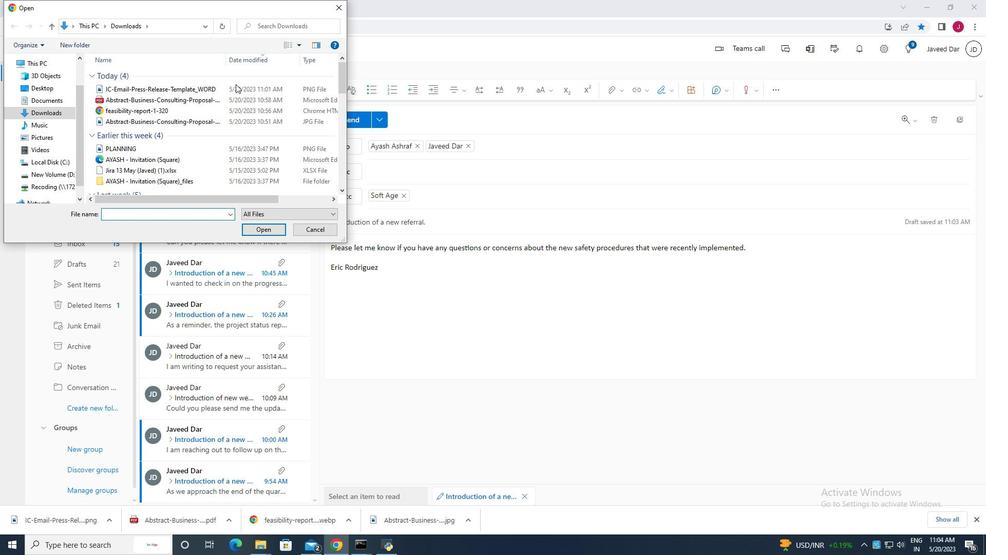 
Action: Mouse moved to (280, 231)
Screenshot: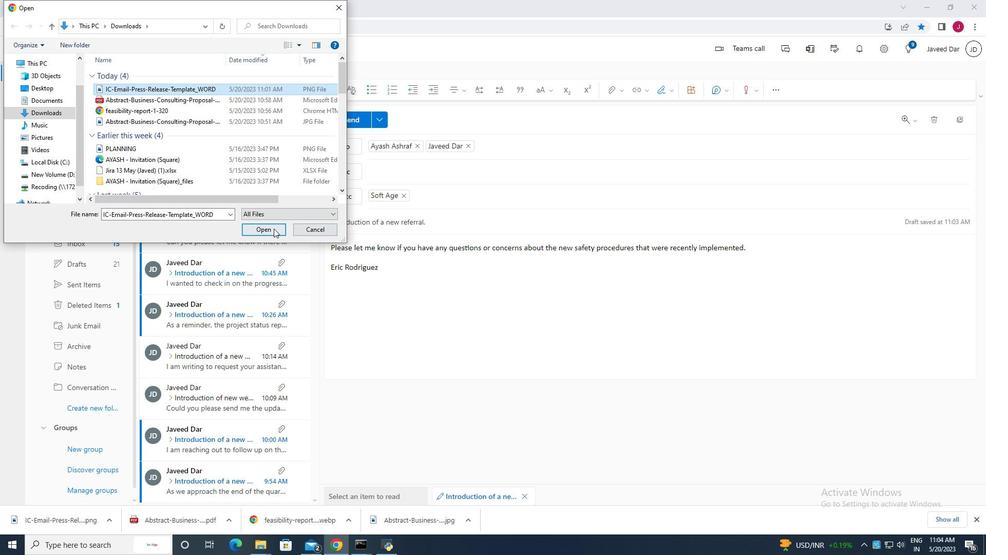 
Action: Mouse pressed left at (280, 231)
Screenshot: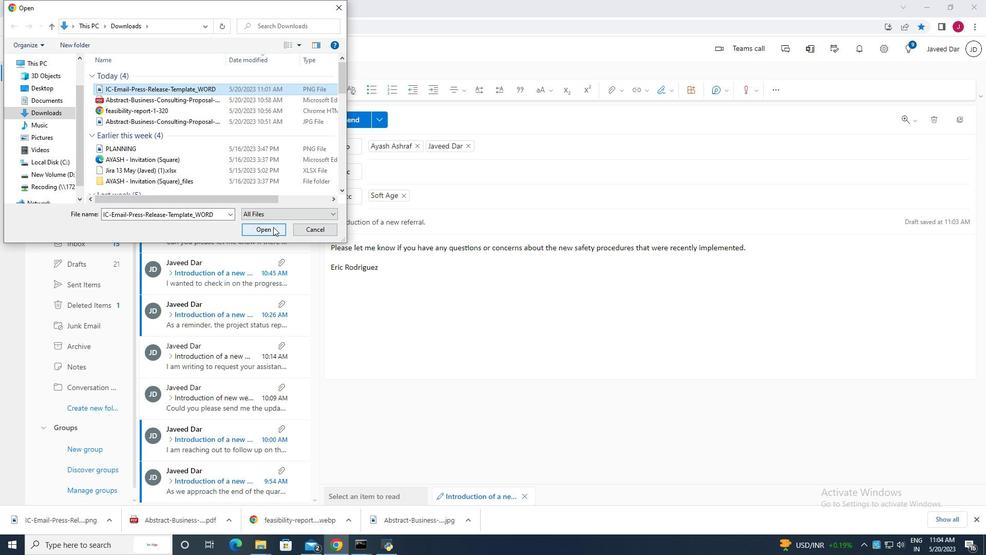 
Action: Mouse moved to (365, 129)
Screenshot: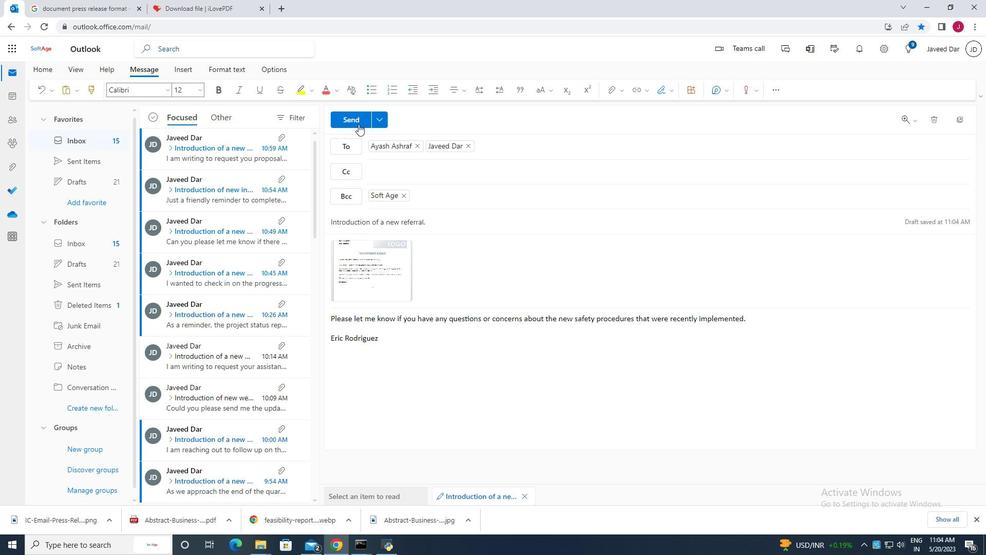 
Action: Mouse pressed left at (365, 129)
Screenshot: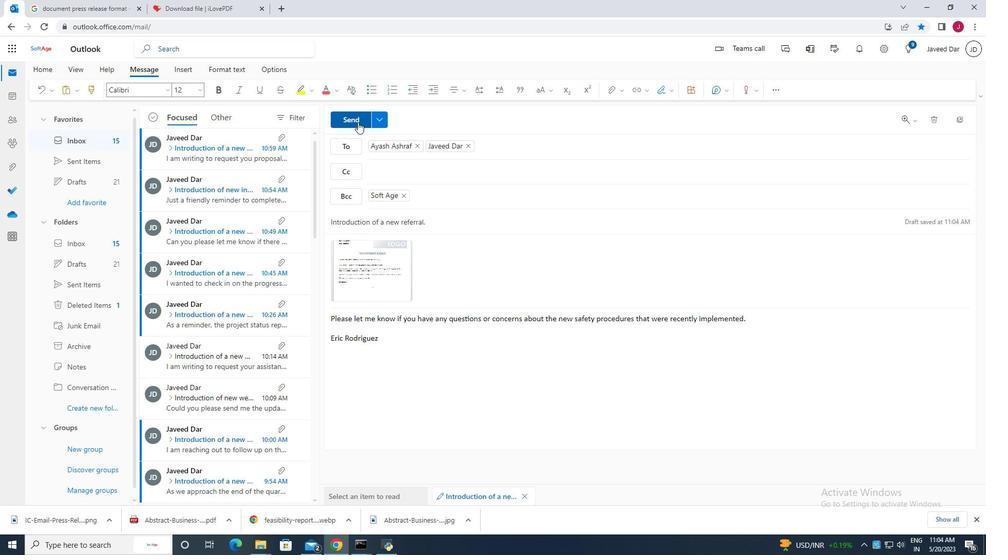 
